 Task: Look for space in Takikawa, Japan from 3rd June, 2023 to 9th June, 2023 for 2 adults in price range Rs.6000 to Rs.12000. Place can be entire place with 1  bedroom having 1 bed and 1 bathroom. Property type can be house, flat, guest house, hotel. Booking option can be shelf check-in. Required host language is English.
Action: Mouse moved to (492, 117)
Screenshot: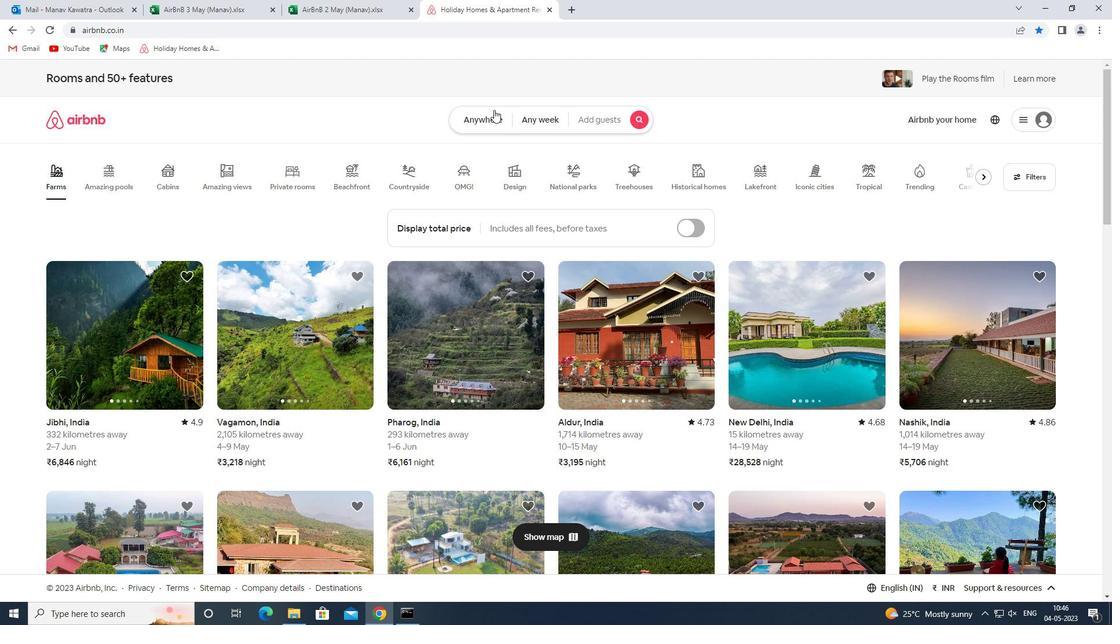 
Action: Mouse pressed left at (492, 117)
Screenshot: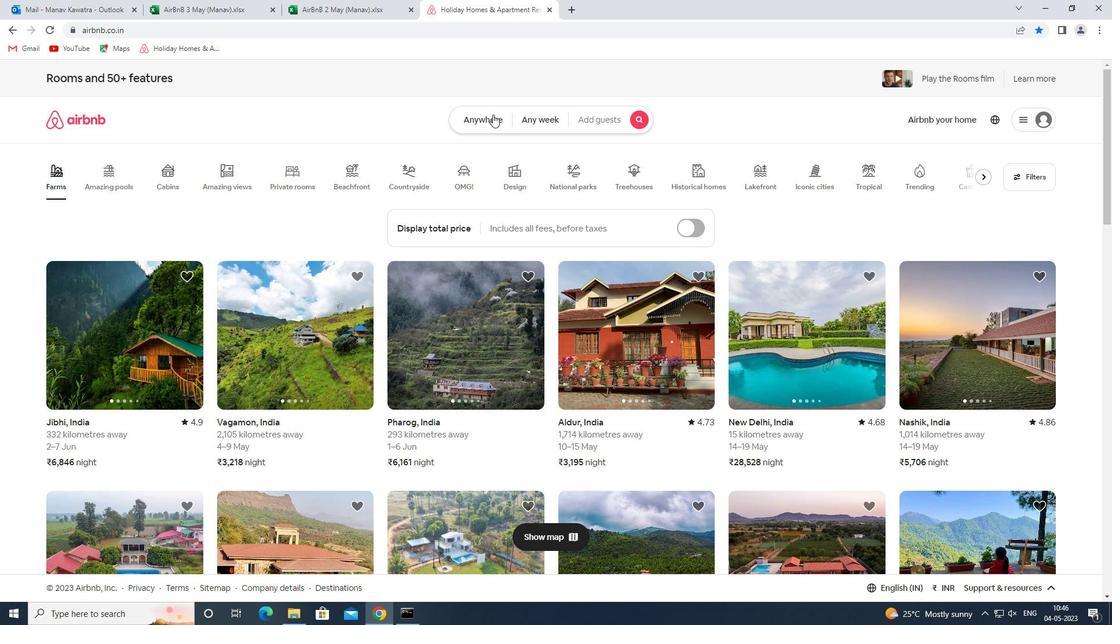 
Action: Mouse moved to (431, 168)
Screenshot: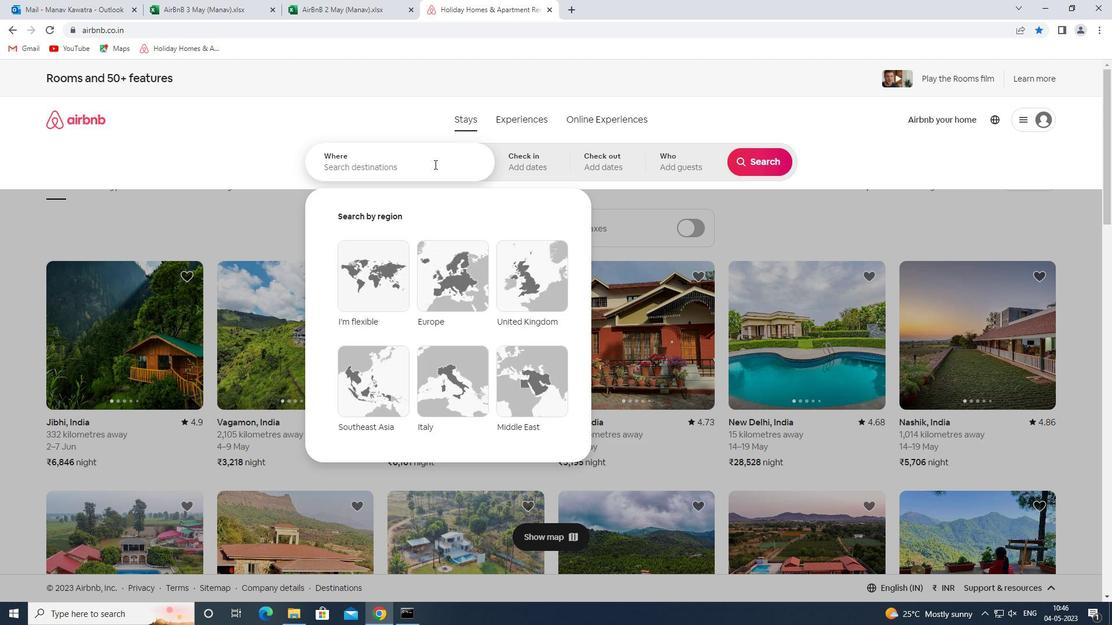 
Action: Mouse pressed left at (431, 168)
Screenshot: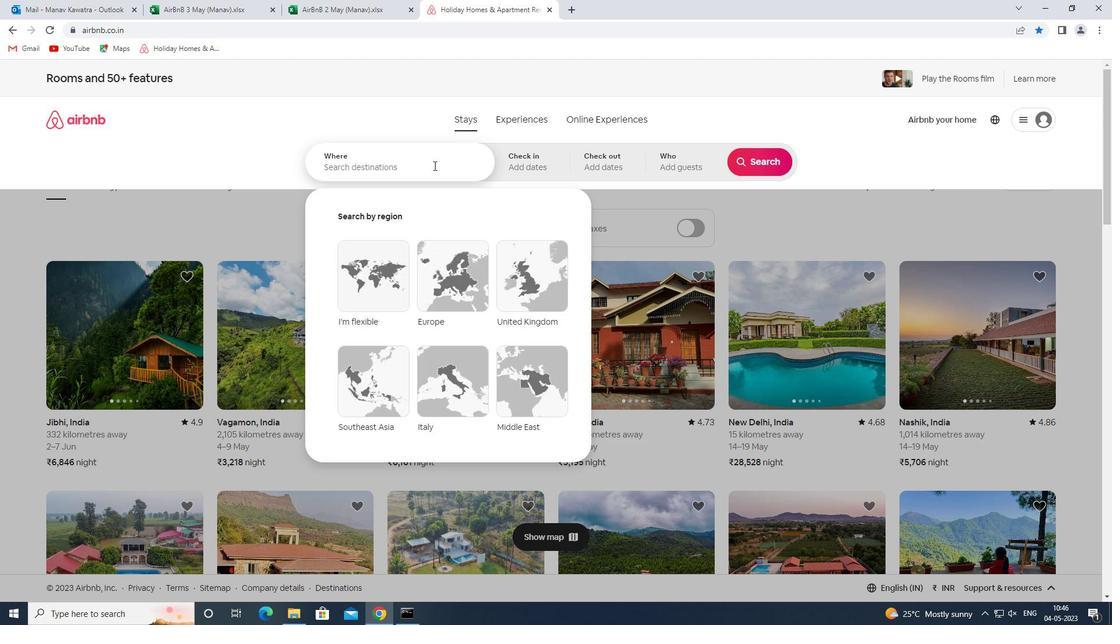 
Action: Key pressed takikawa<Key.space>japan<Key.space><Key.enter>
Screenshot: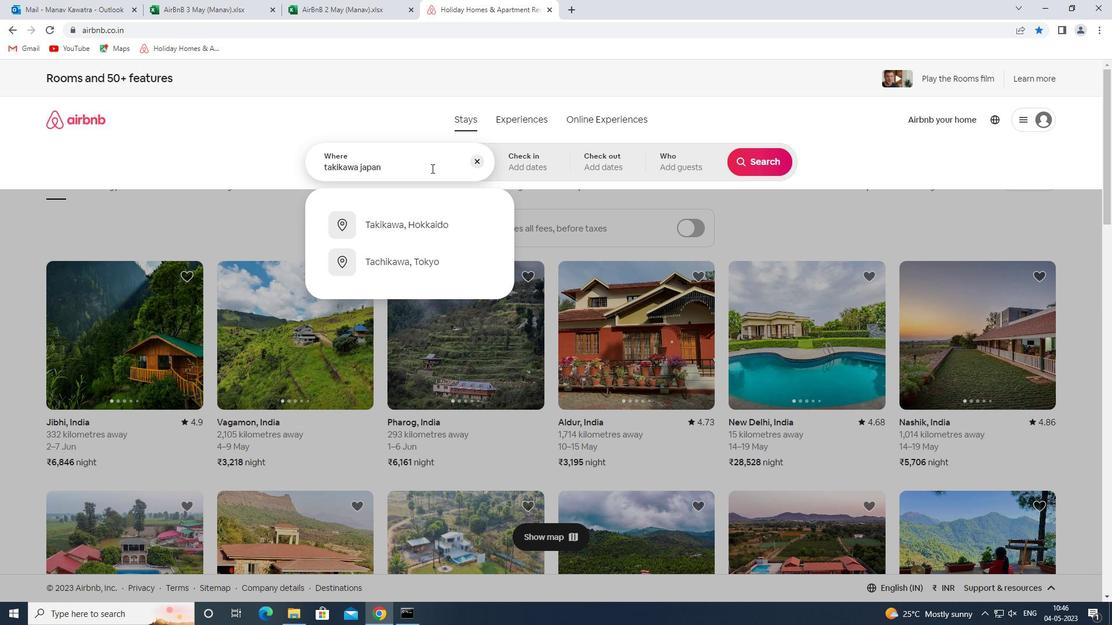 
Action: Mouse moved to (740, 302)
Screenshot: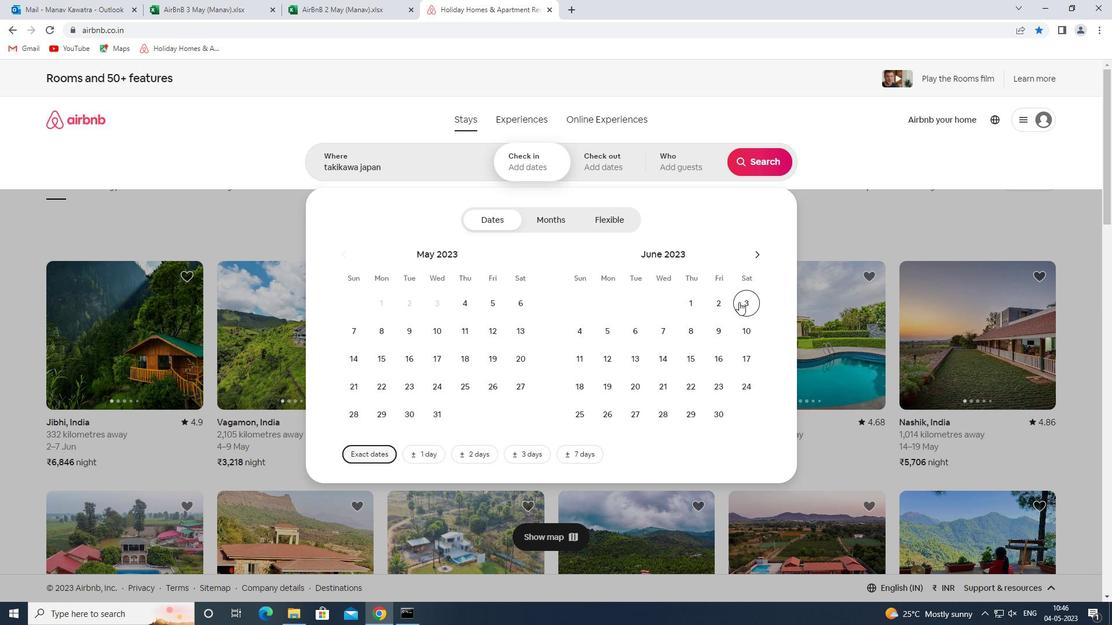 
Action: Mouse pressed left at (740, 302)
Screenshot: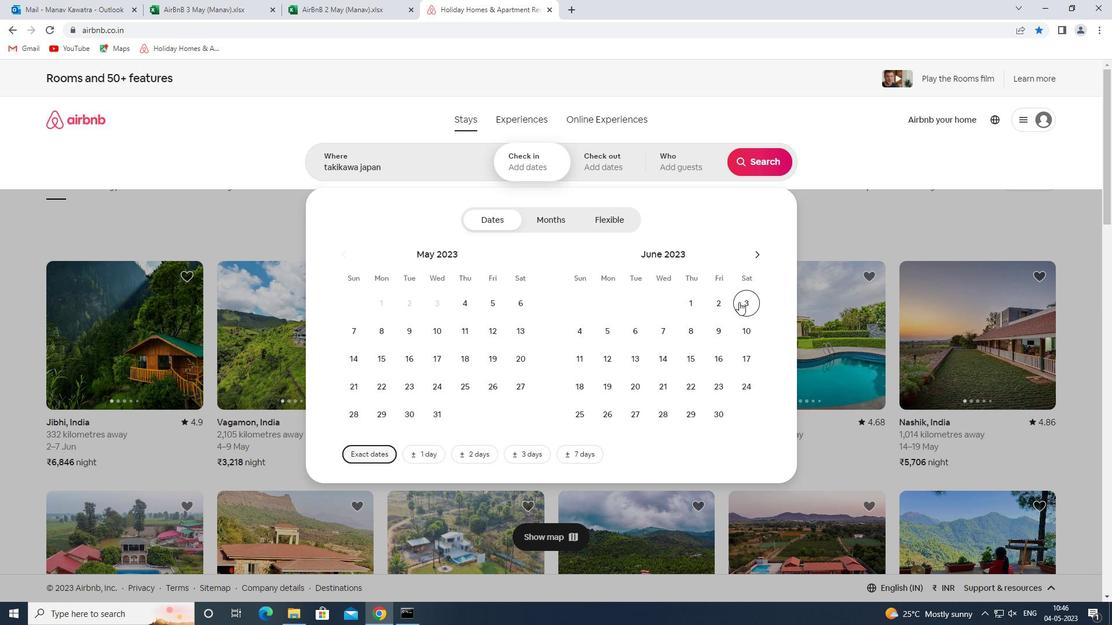
Action: Mouse moved to (722, 329)
Screenshot: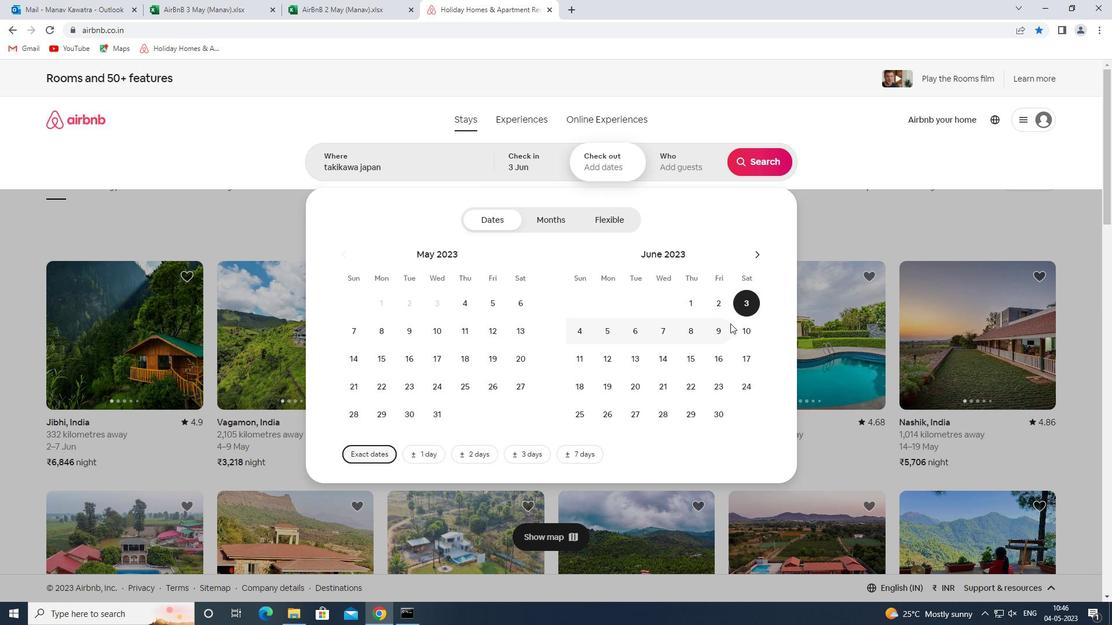 
Action: Mouse pressed left at (722, 329)
Screenshot: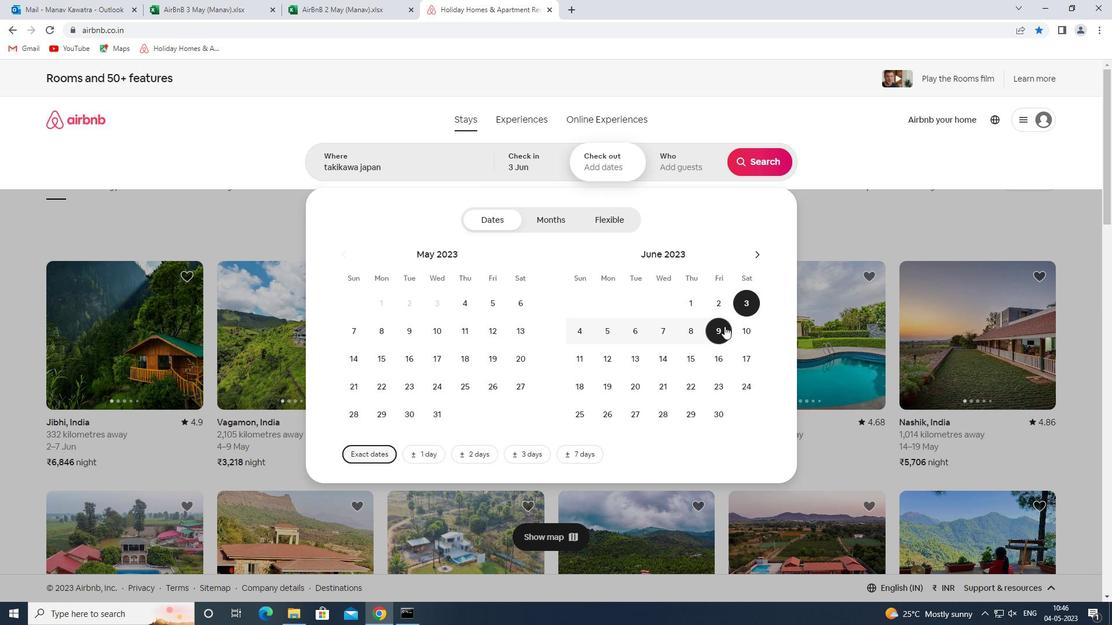 
Action: Mouse moved to (674, 173)
Screenshot: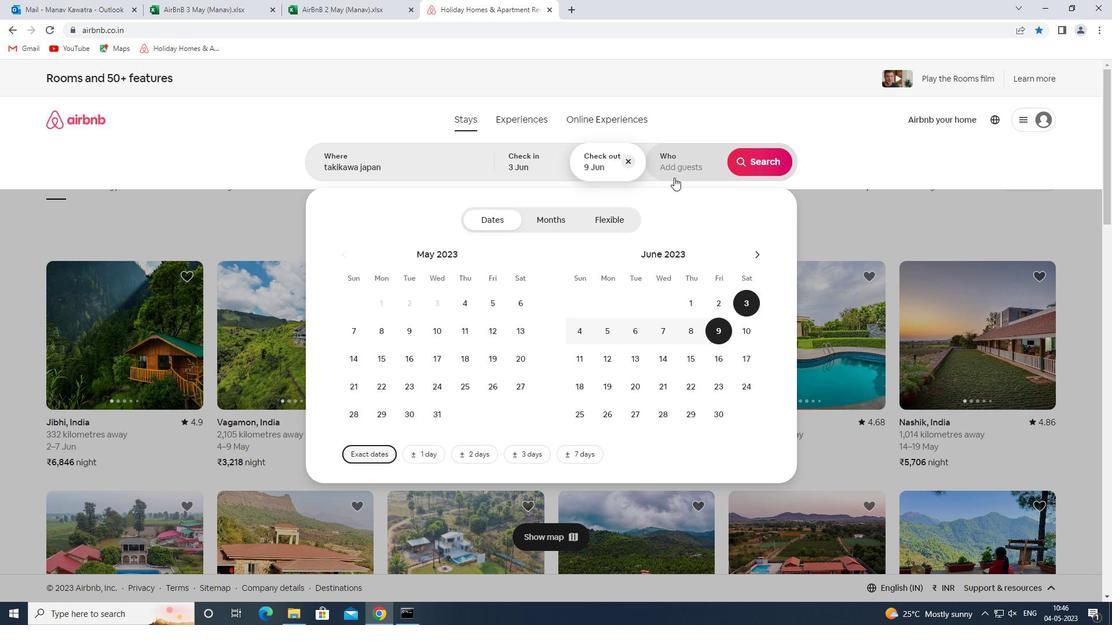 
Action: Mouse pressed left at (674, 173)
Screenshot: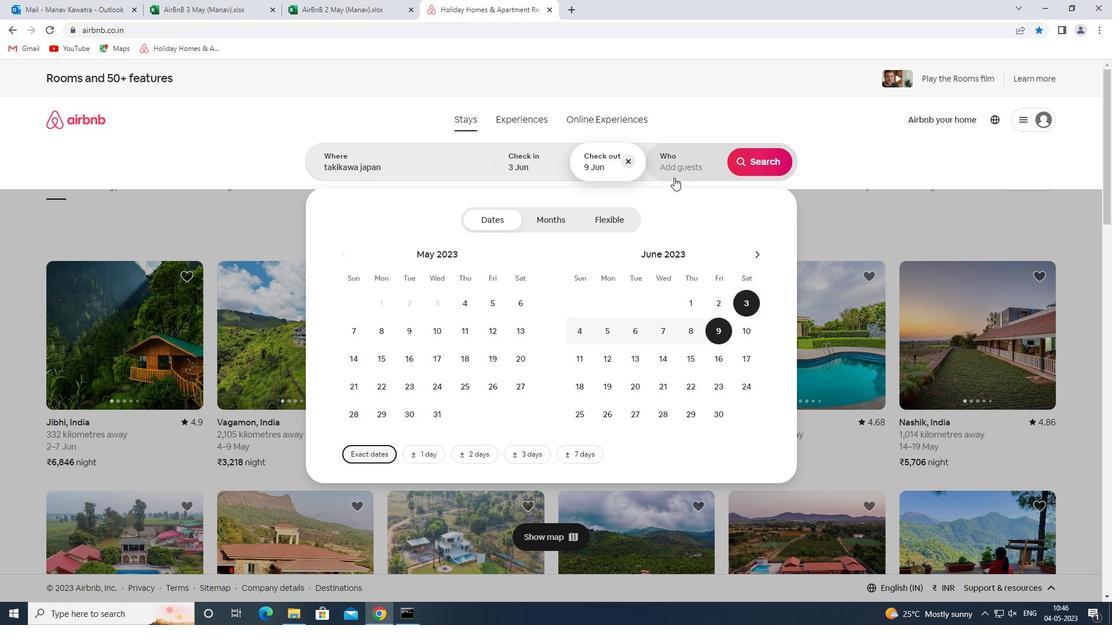 
Action: Mouse moved to (757, 230)
Screenshot: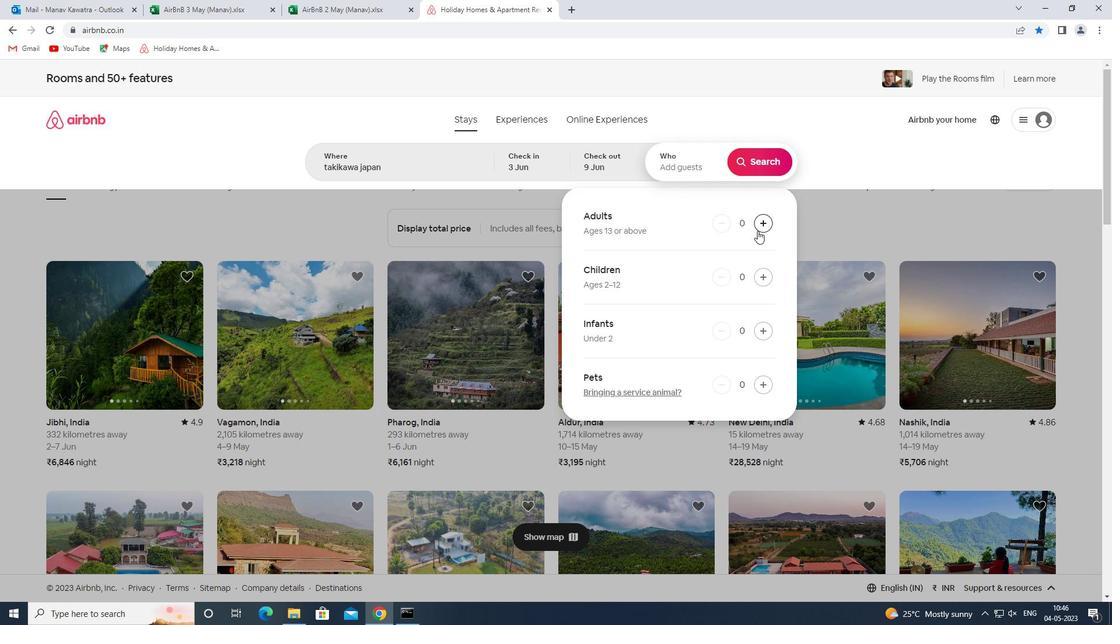 
Action: Mouse pressed left at (757, 230)
Screenshot: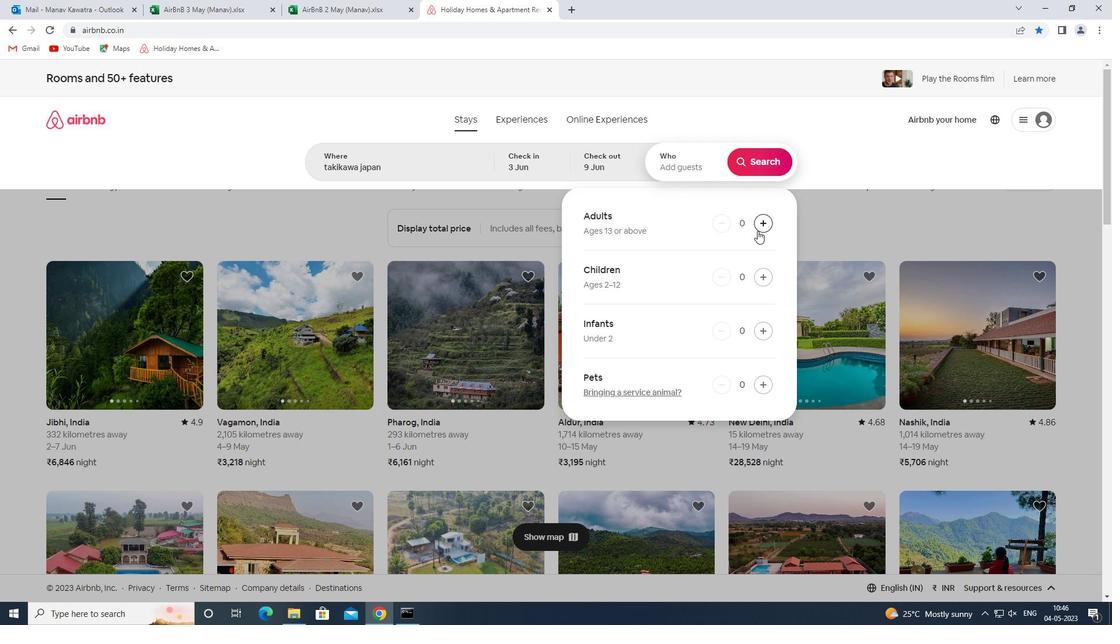 
Action: Mouse moved to (757, 229)
Screenshot: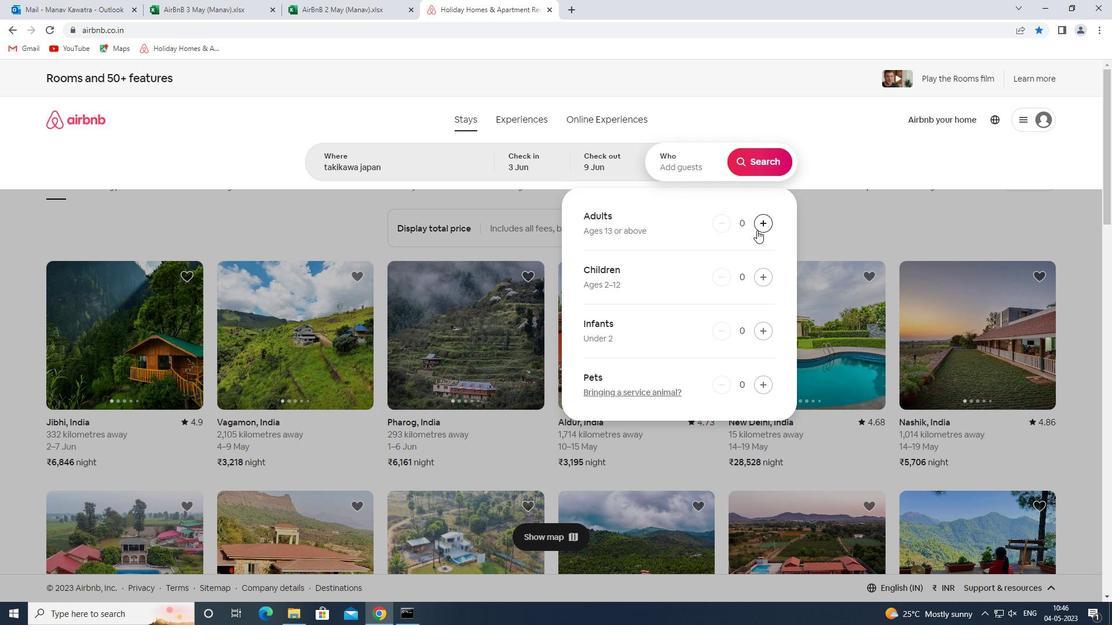 
Action: Mouse pressed left at (757, 229)
Screenshot: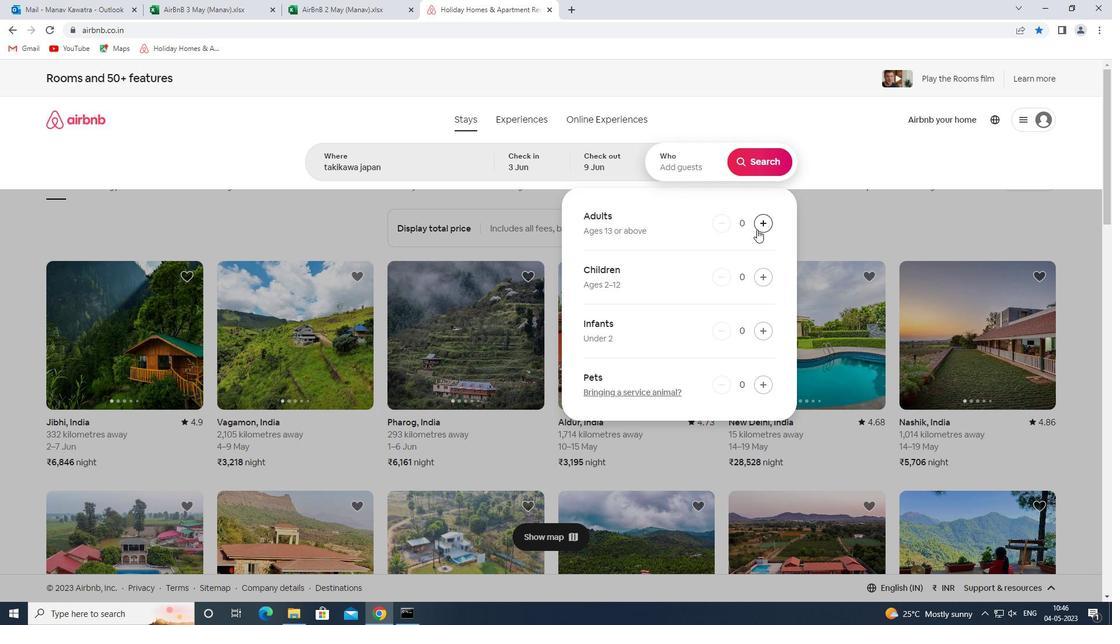 
Action: Mouse moved to (753, 160)
Screenshot: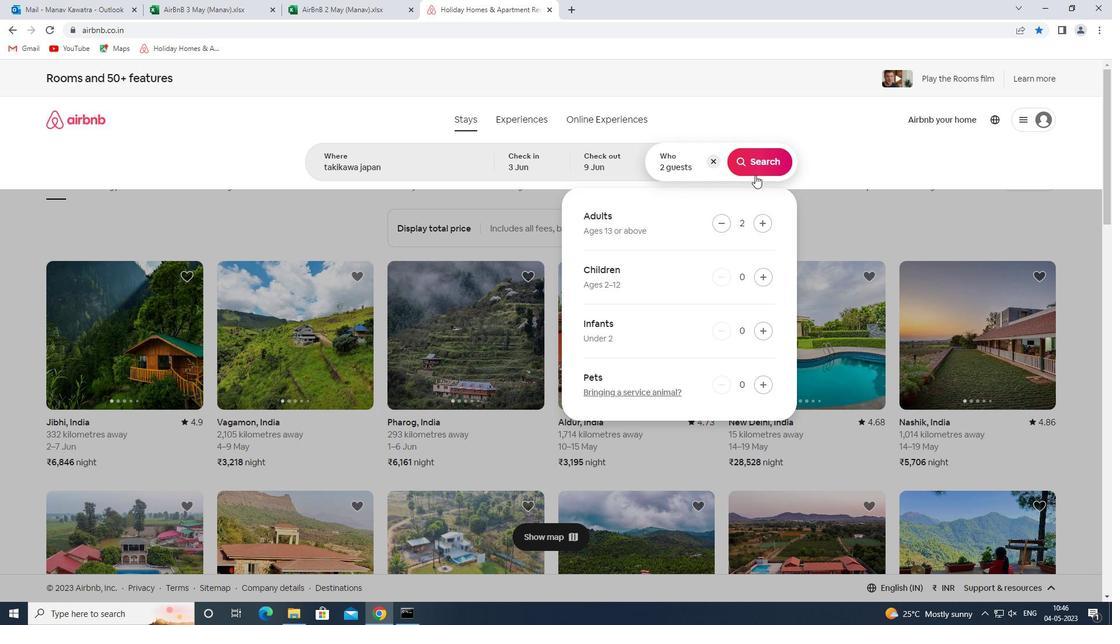 
Action: Mouse pressed left at (753, 160)
Screenshot: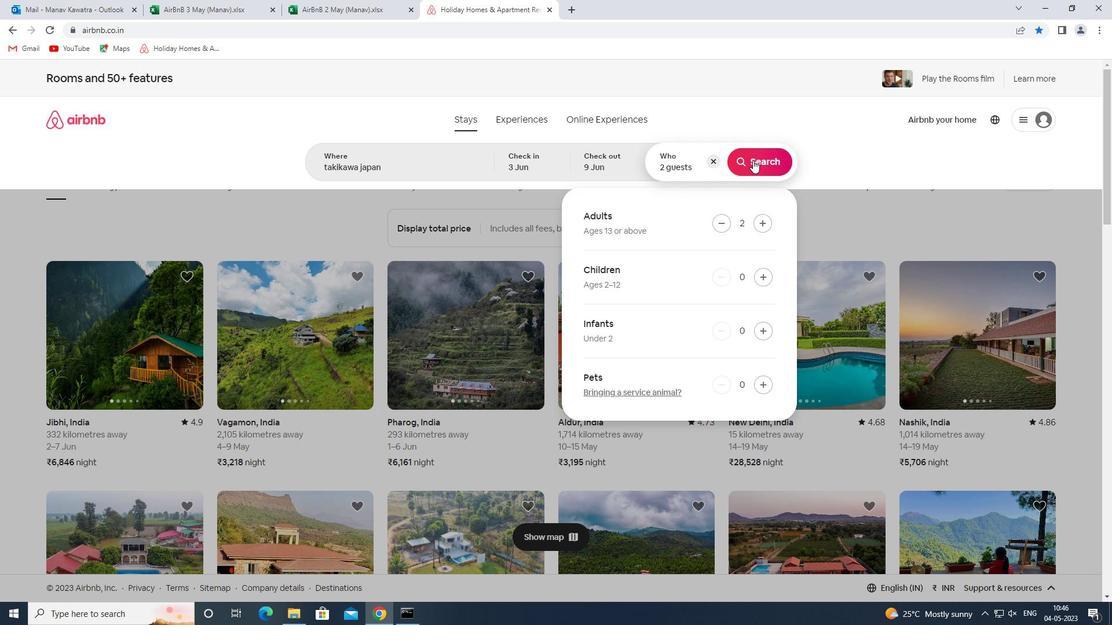 
Action: Mouse moved to (1054, 126)
Screenshot: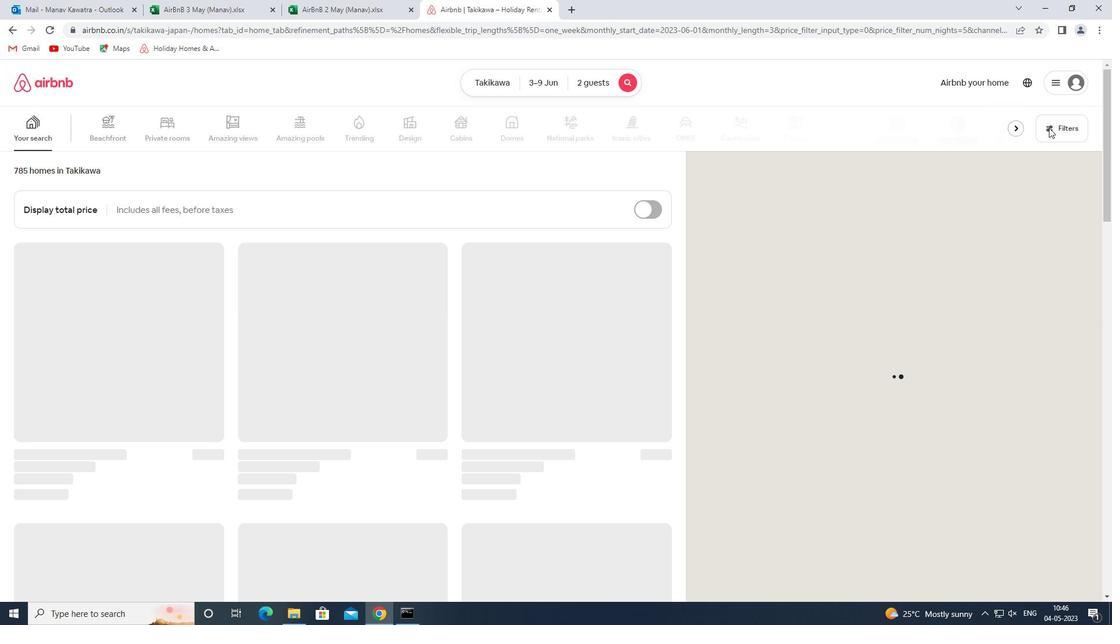 
Action: Mouse pressed left at (1054, 126)
Screenshot: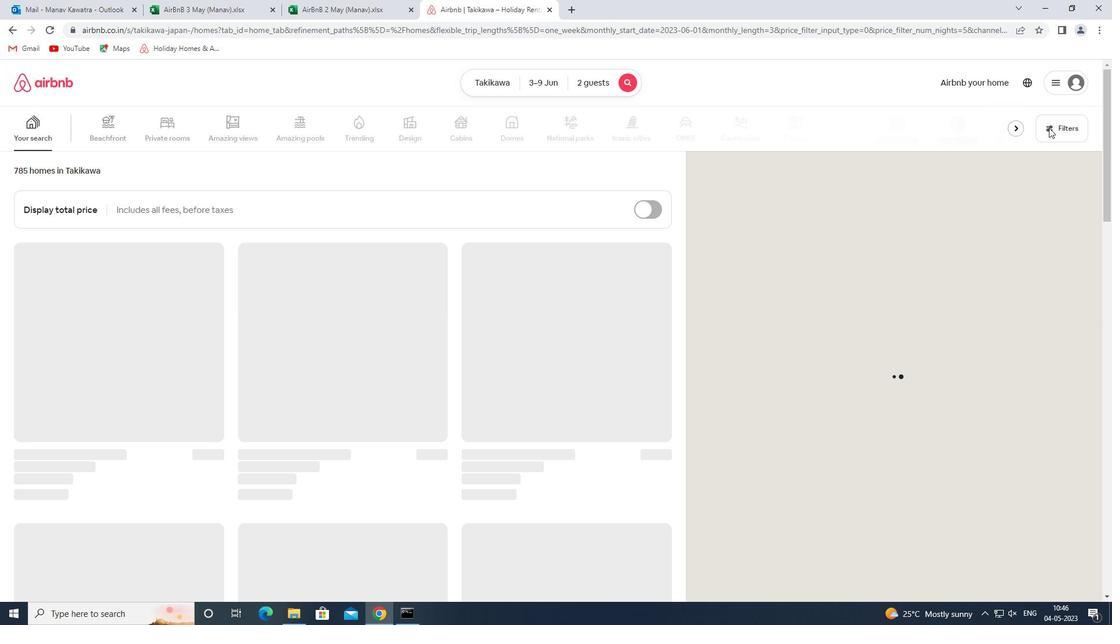 
Action: Mouse moved to (429, 277)
Screenshot: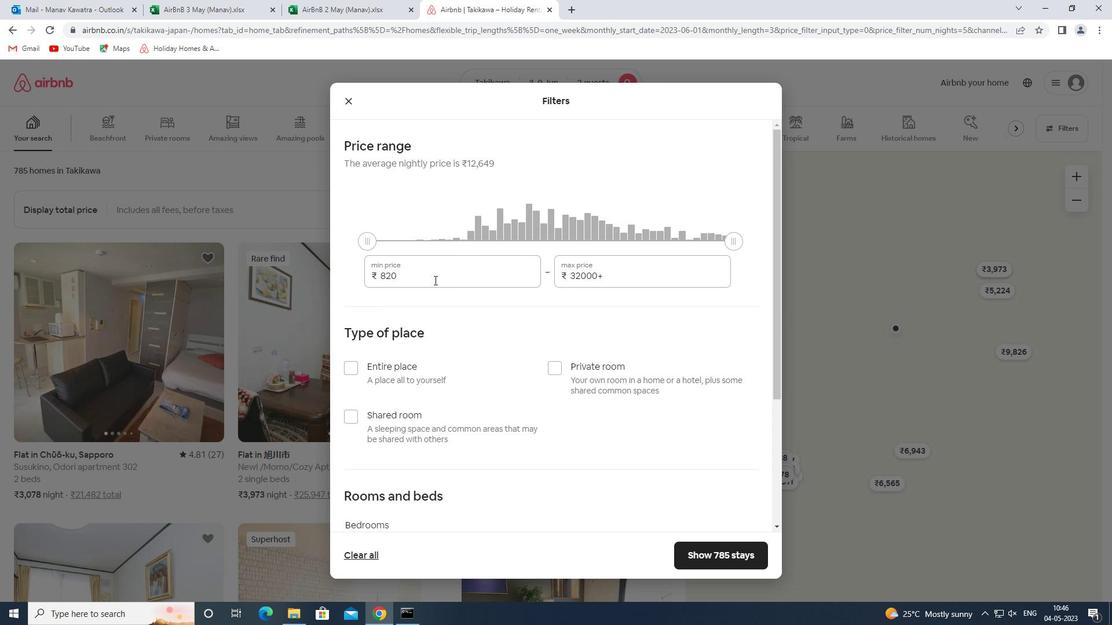 
Action: Mouse pressed left at (429, 277)
Screenshot: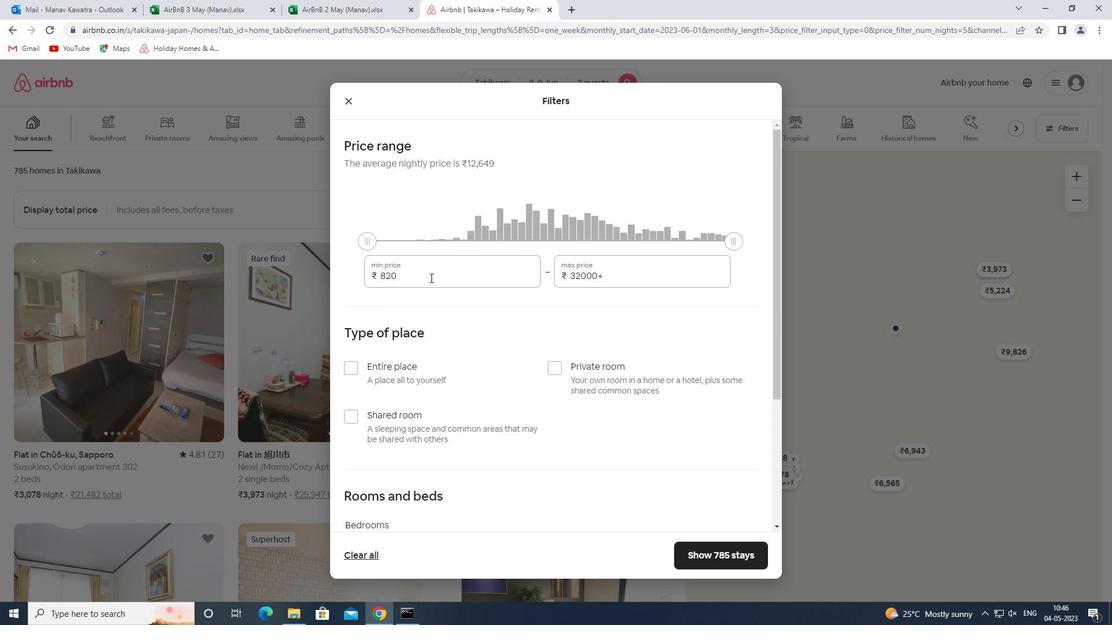 
Action: Mouse pressed left at (429, 277)
Screenshot: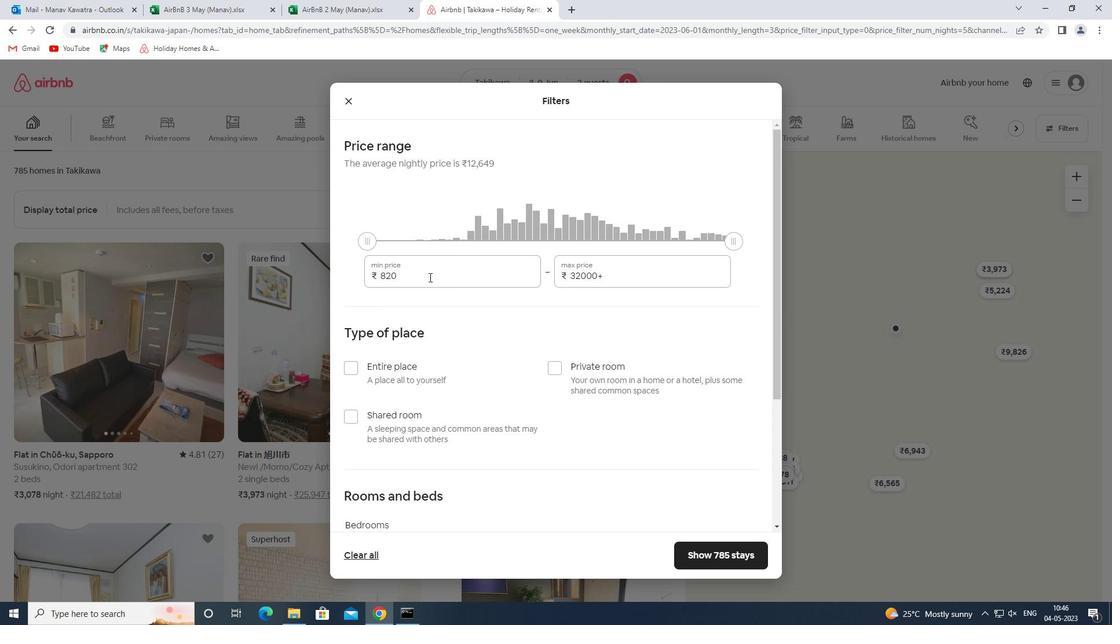 
Action: Key pressed 6000<Key.tab>12000
Screenshot: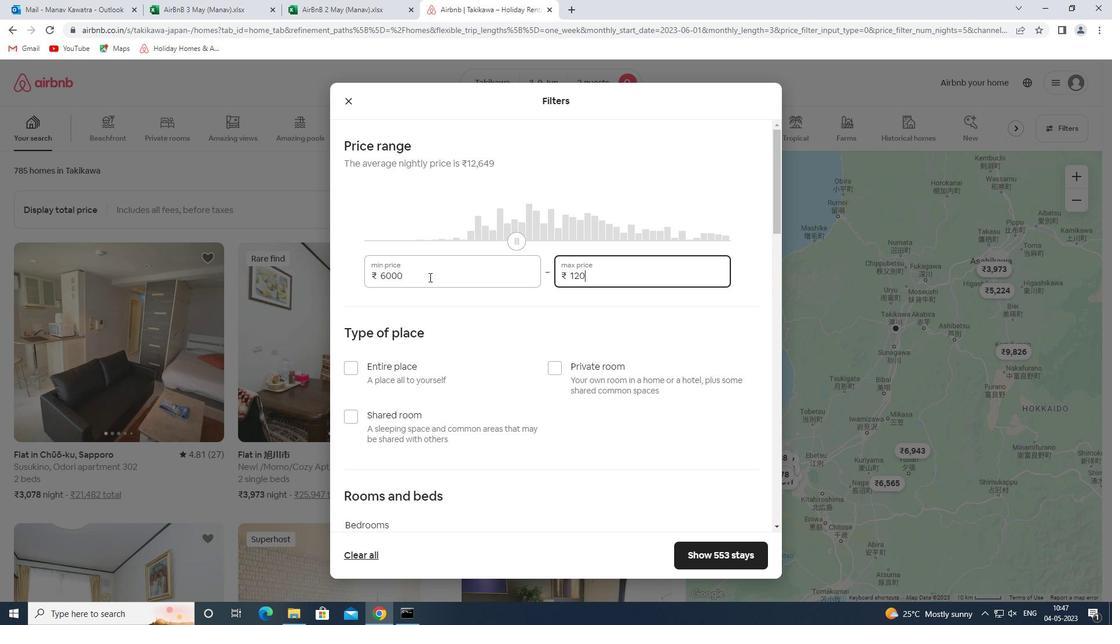 
Action: Mouse moved to (401, 362)
Screenshot: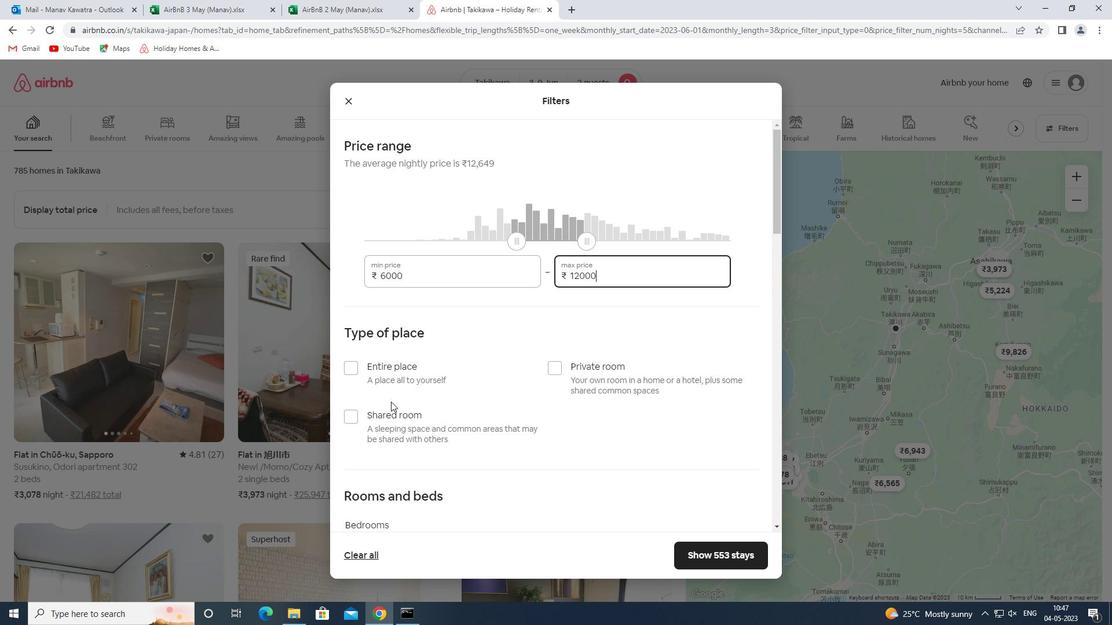 
Action: Mouse pressed left at (401, 362)
Screenshot: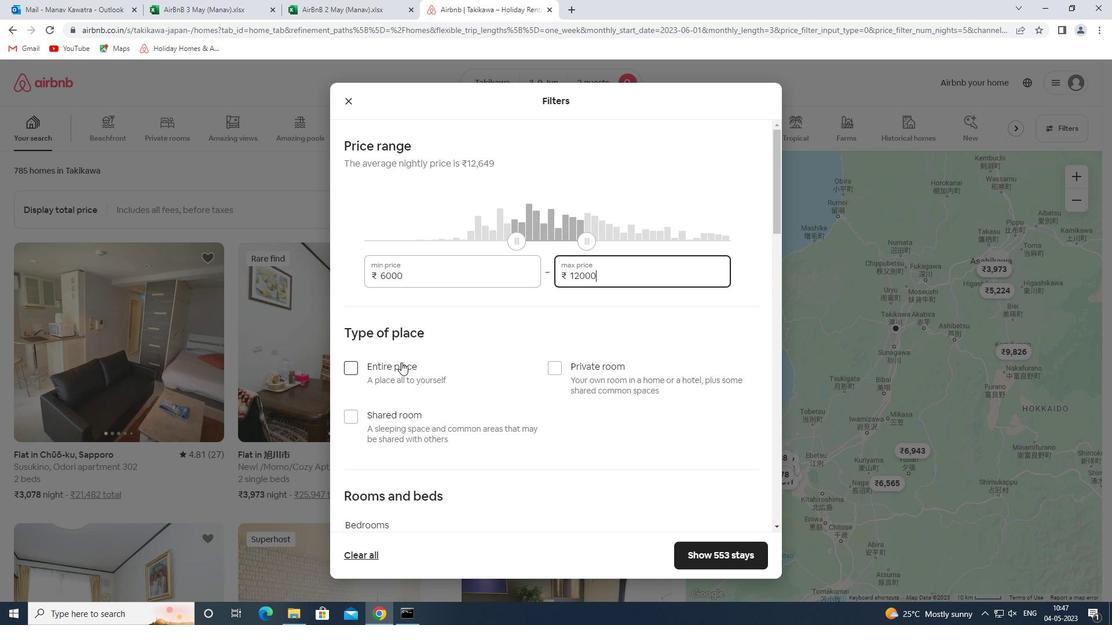 
Action: Mouse moved to (504, 387)
Screenshot: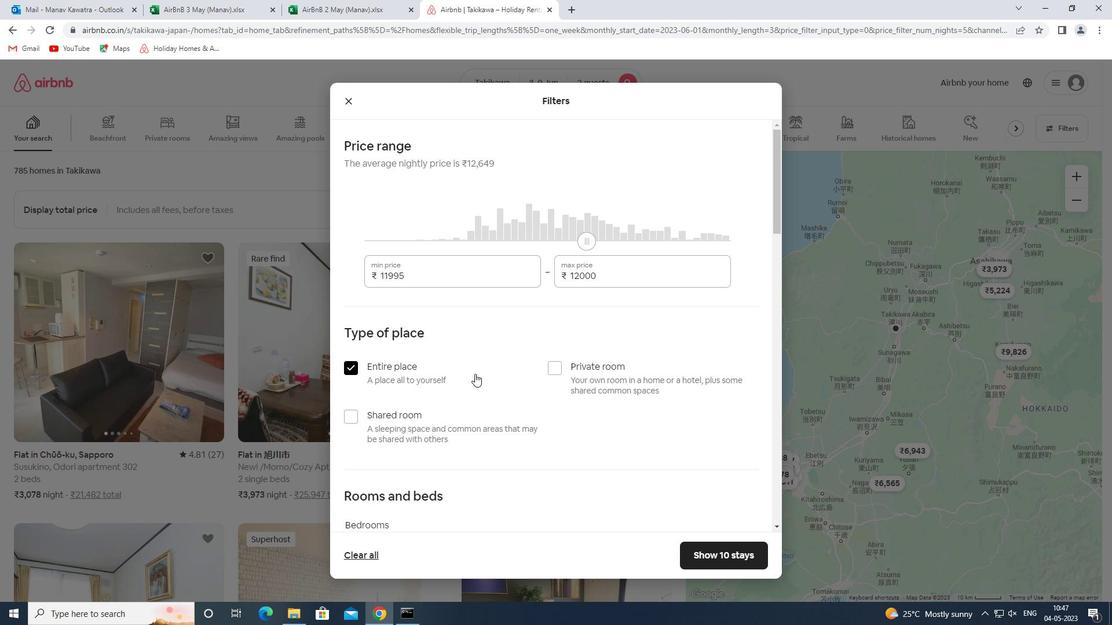 
Action: Mouse scrolled (504, 387) with delta (0, 0)
Screenshot: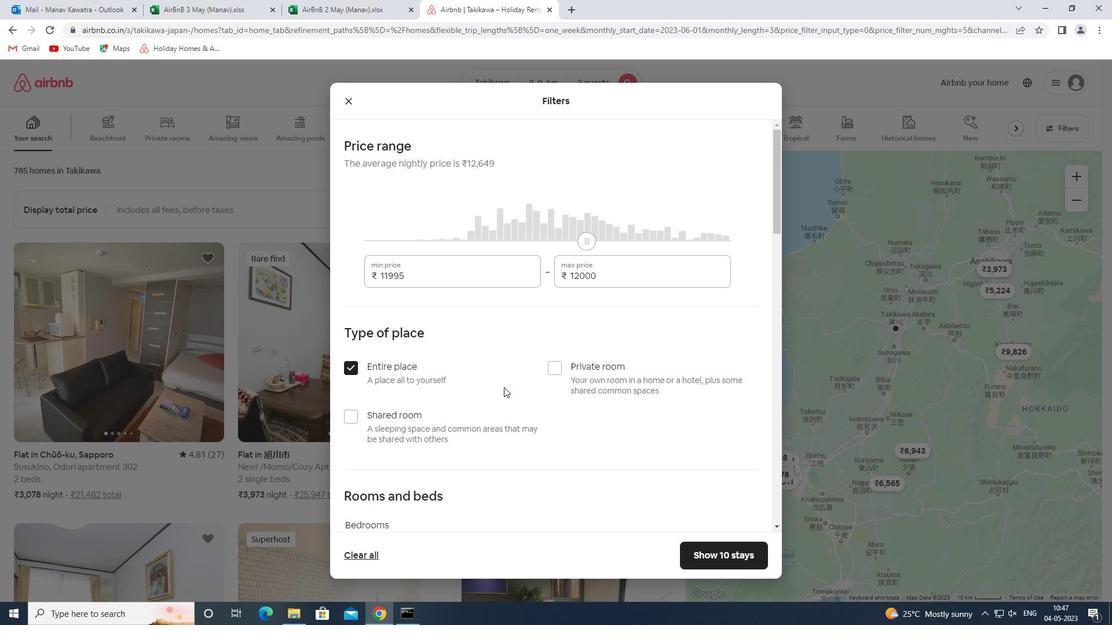 
Action: Mouse scrolled (504, 387) with delta (0, 0)
Screenshot: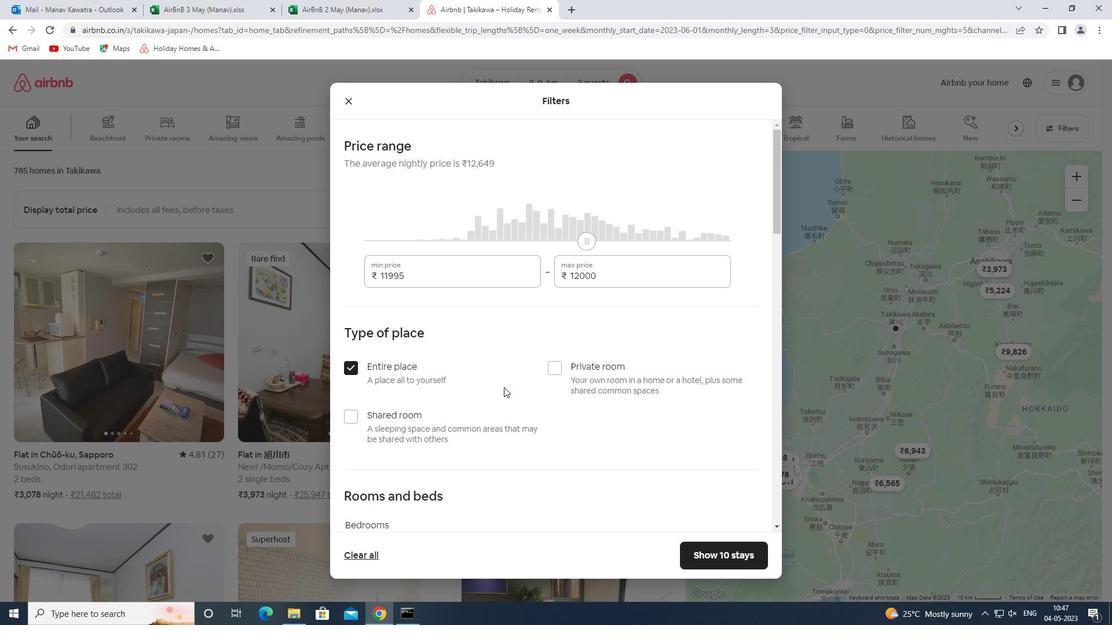 
Action: Mouse moved to (467, 359)
Screenshot: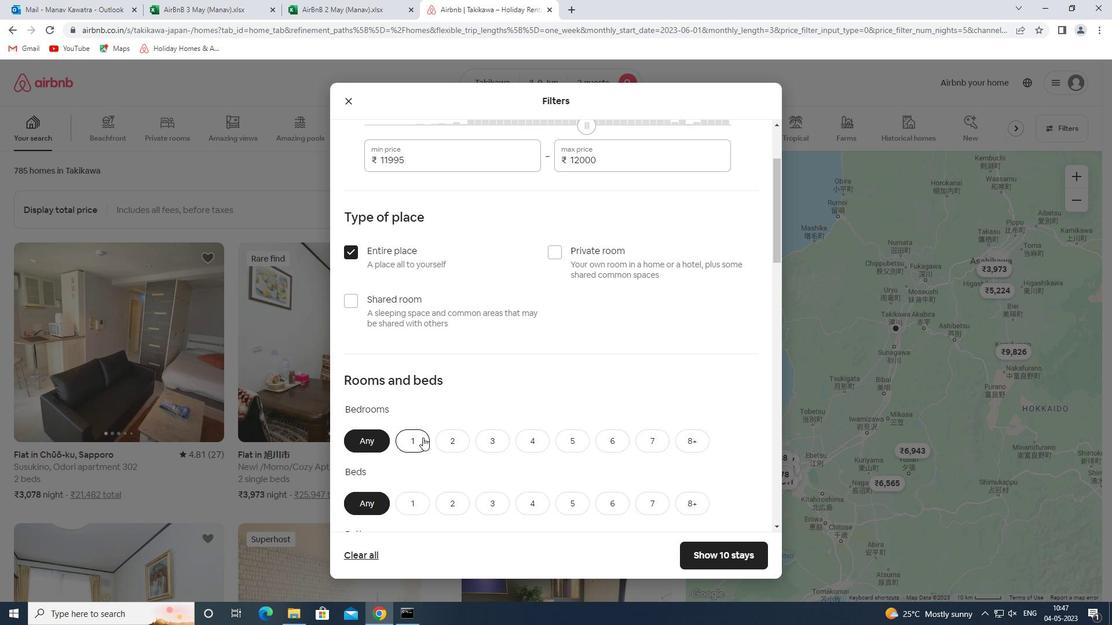 
Action: Mouse scrolled (467, 358) with delta (0, 0)
Screenshot: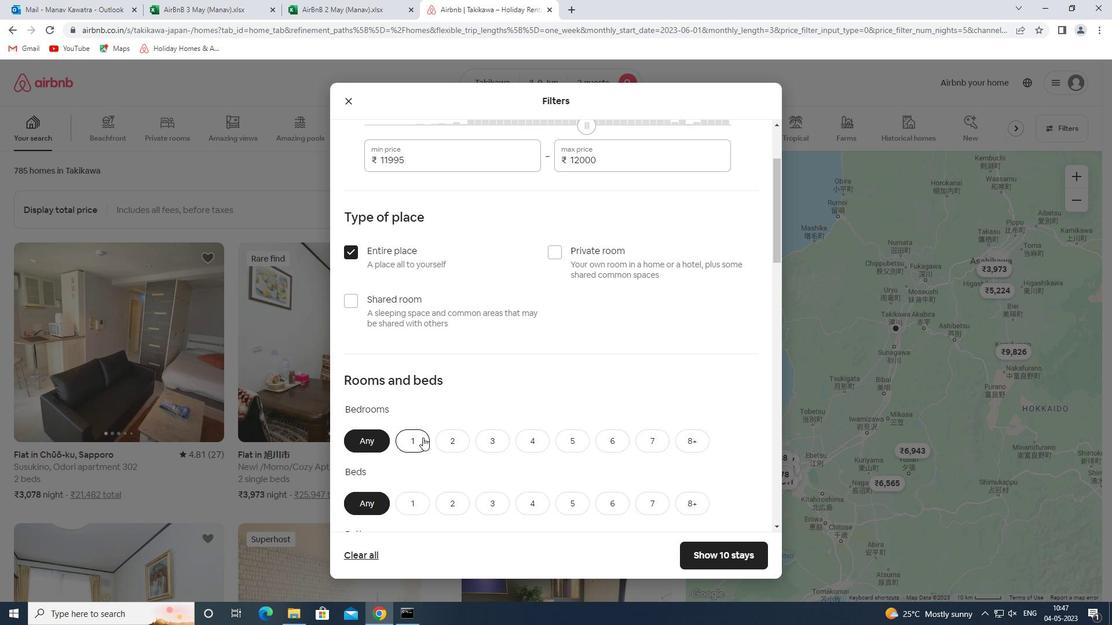 
Action: Mouse moved to (468, 358)
Screenshot: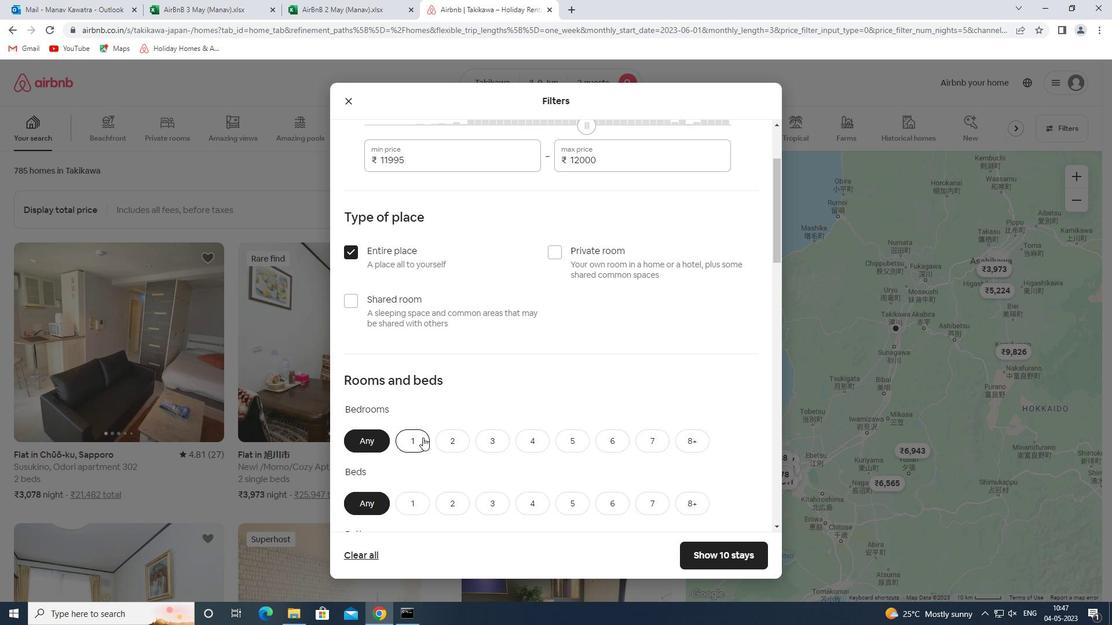 
Action: Mouse scrolled (468, 358) with delta (0, 0)
Screenshot: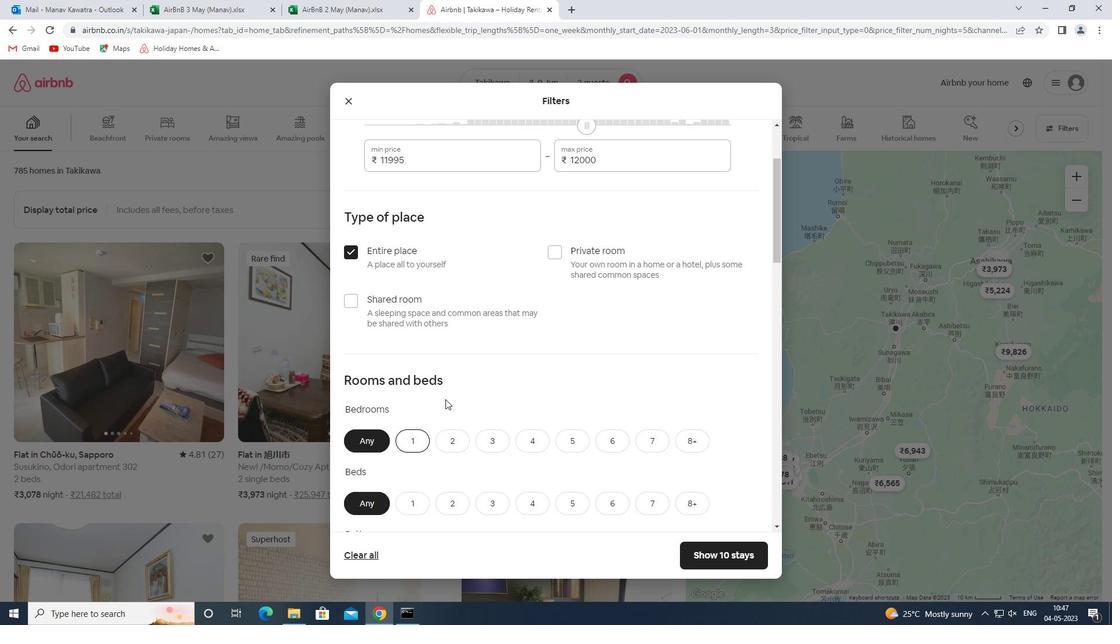 
Action: Mouse moved to (468, 358)
Screenshot: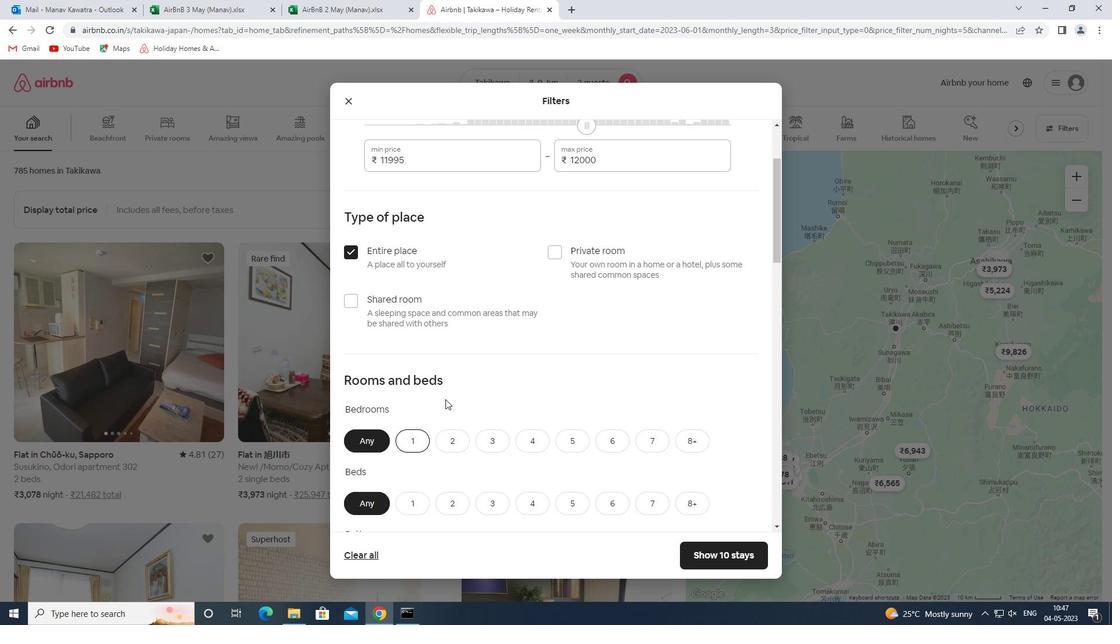 
Action: Mouse scrolled (468, 357) with delta (0, 0)
Screenshot: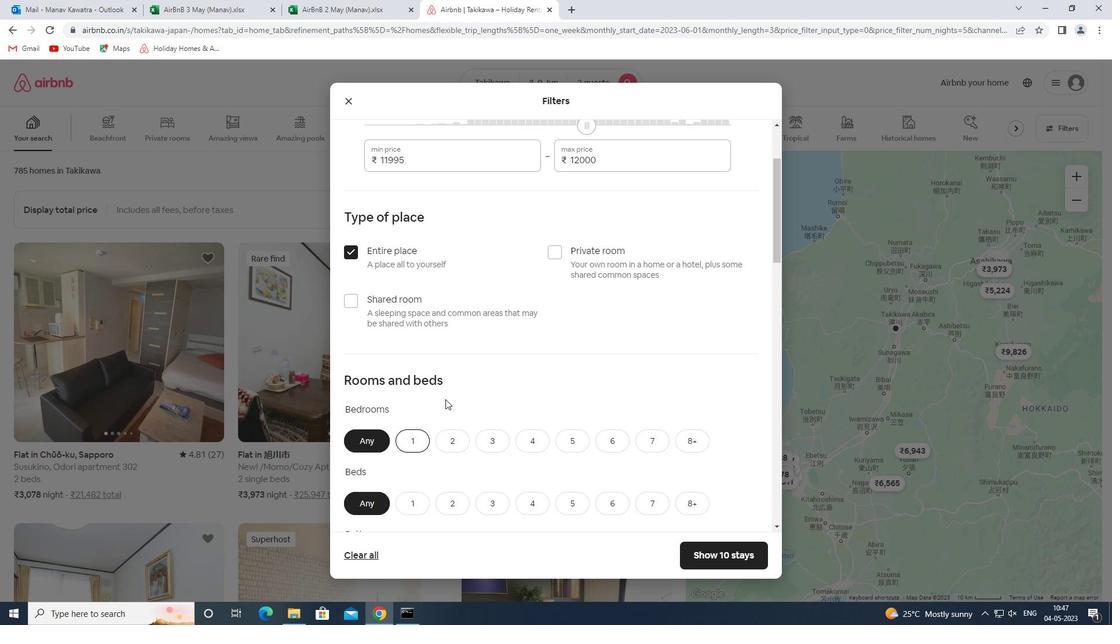 
Action: Mouse moved to (415, 269)
Screenshot: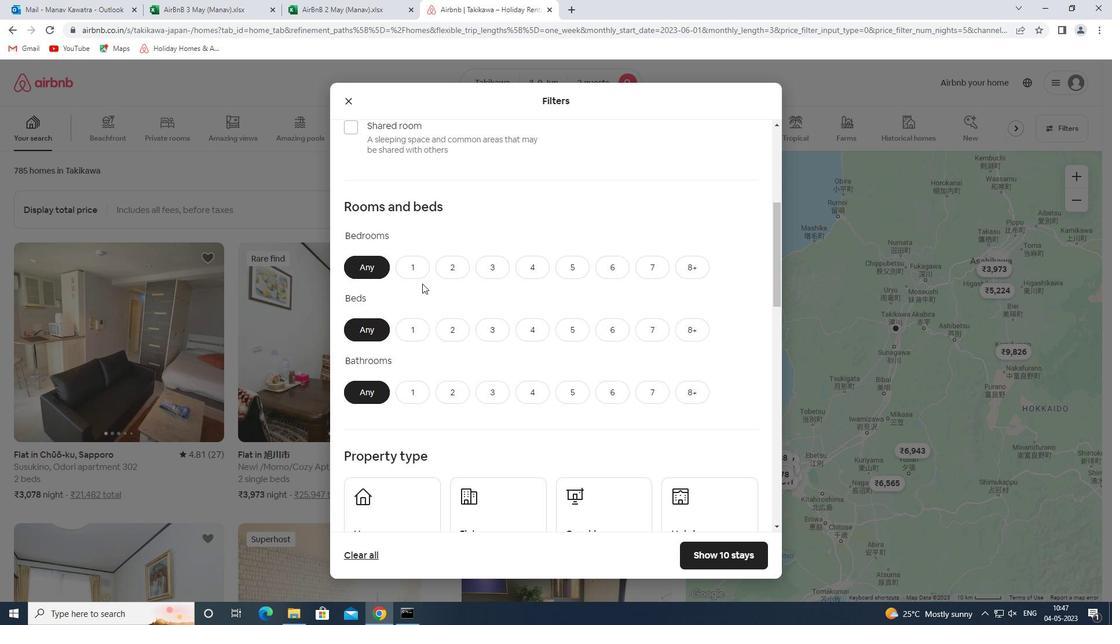 
Action: Mouse pressed left at (415, 269)
Screenshot: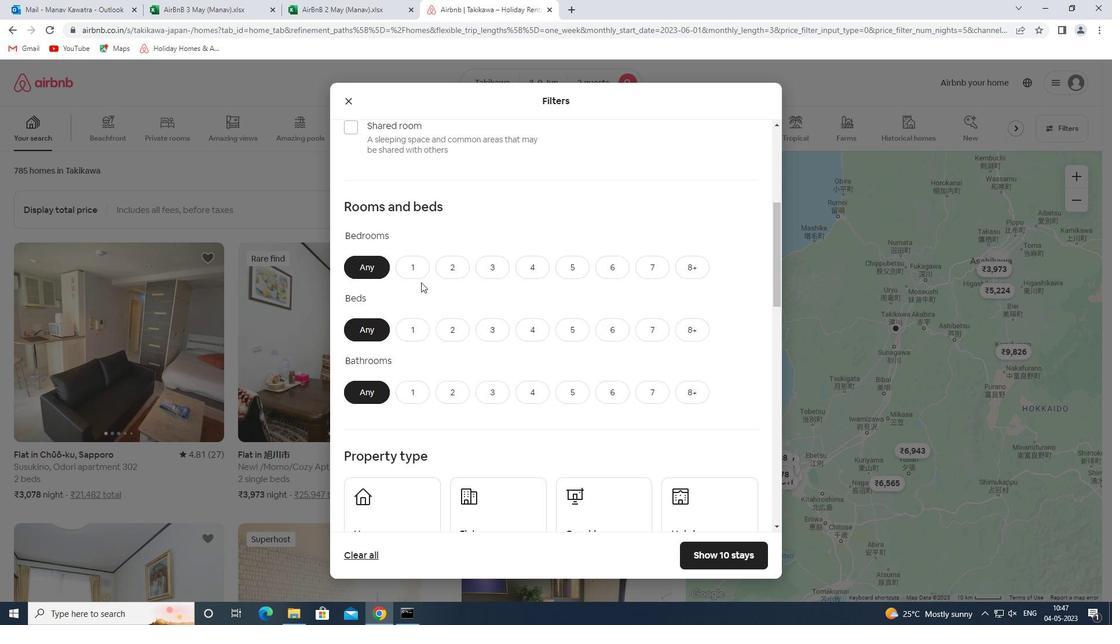
Action: Mouse moved to (416, 330)
Screenshot: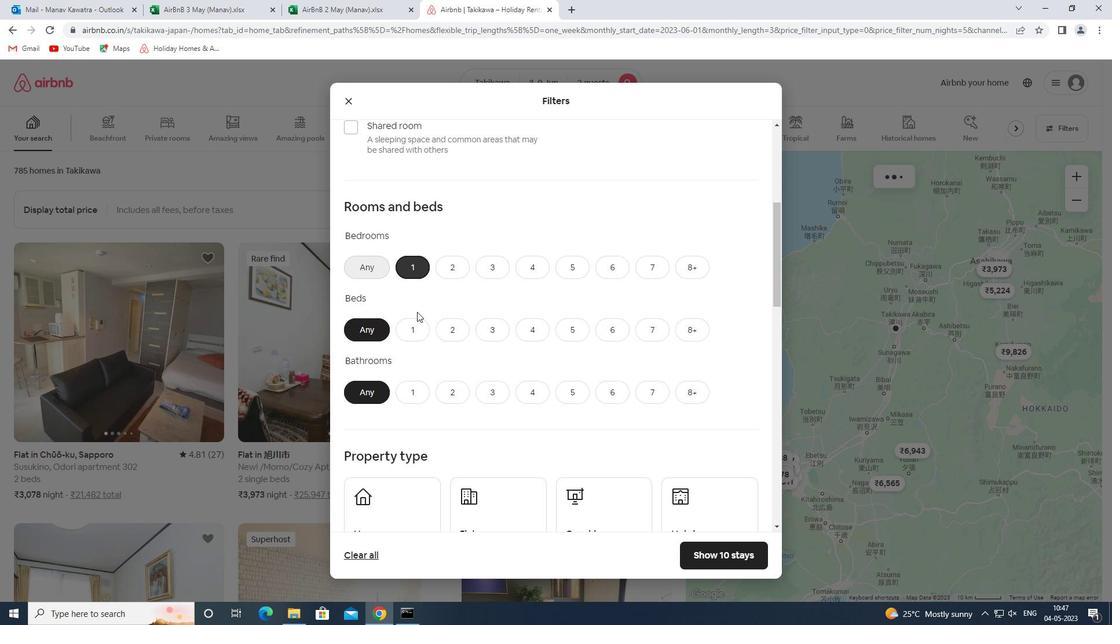 
Action: Mouse pressed left at (416, 330)
Screenshot: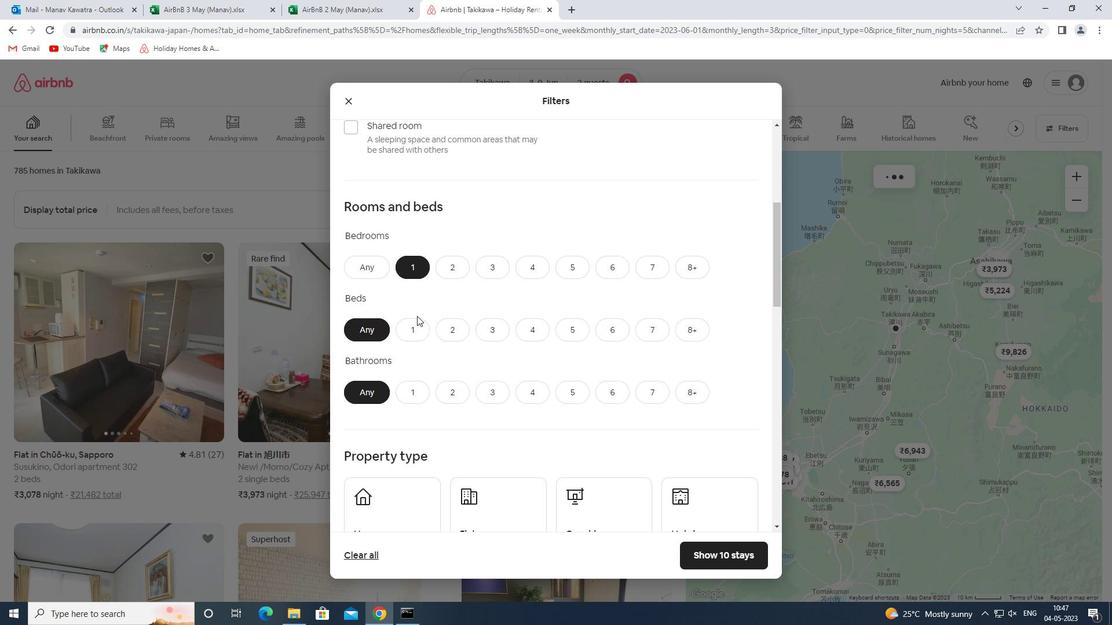 
Action: Mouse moved to (413, 397)
Screenshot: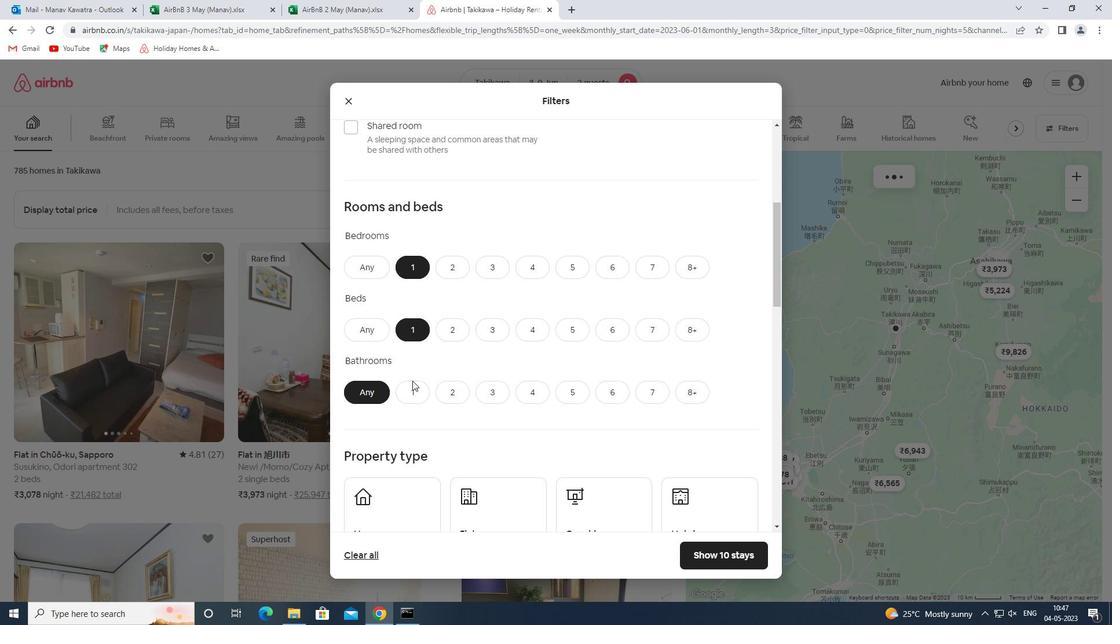 
Action: Mouse pressed left at (413, 397)
Screenshot: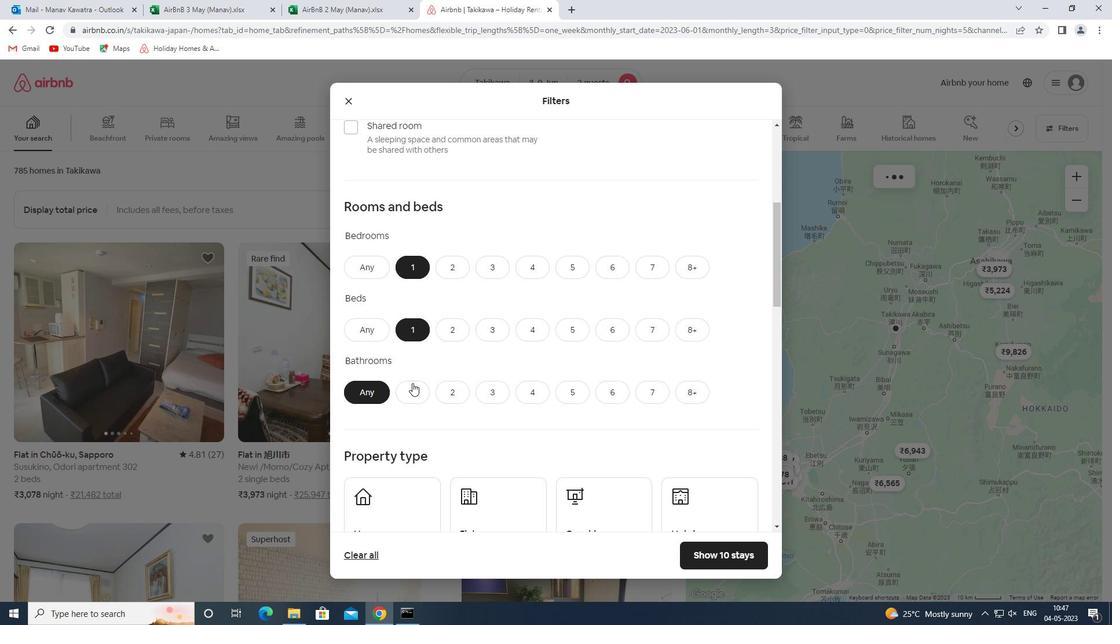 
Action: Mouse moved to (454, 335)
Screenshot: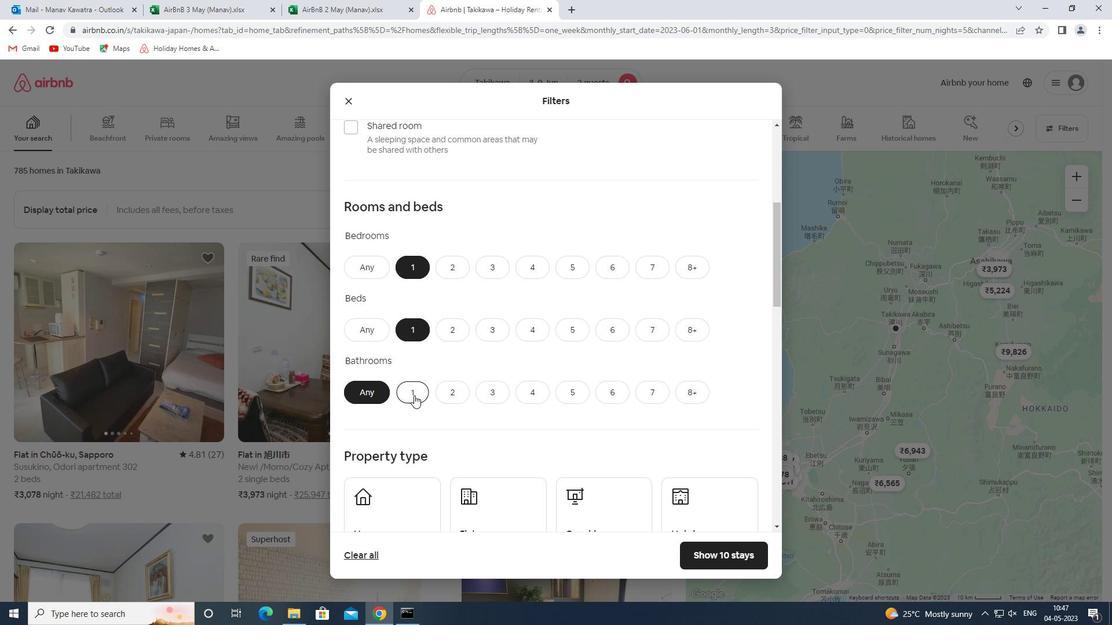 
Action: Mouse scrolled (454, 334) with delta (0, 0)
Screenshot: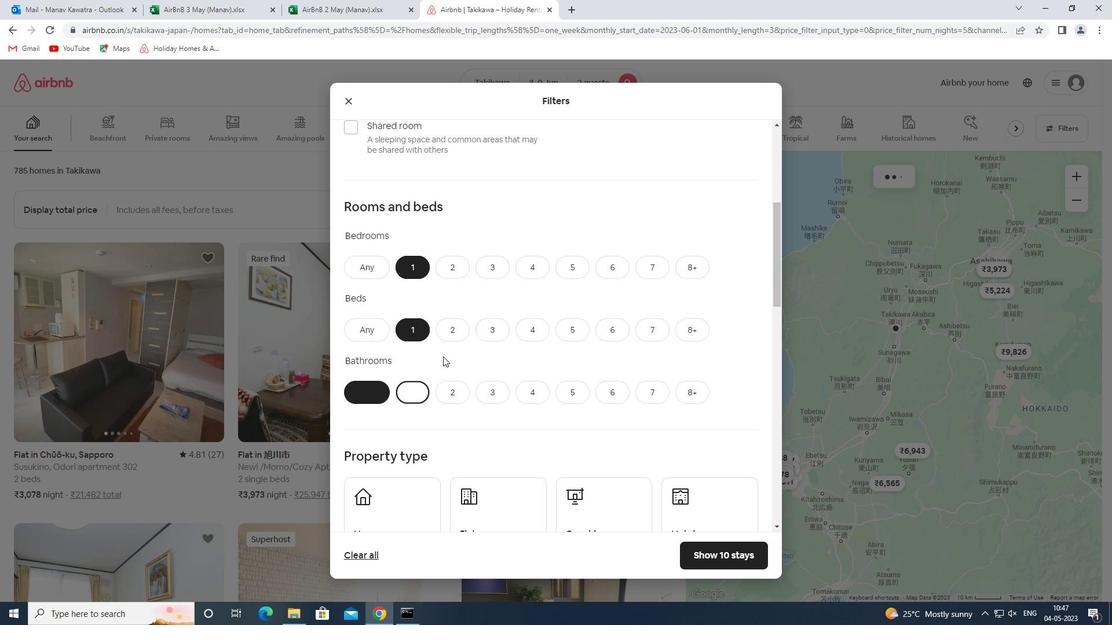 
Action: Mouse scrolled (454, 334) with delta (0, 0)
Screenshot: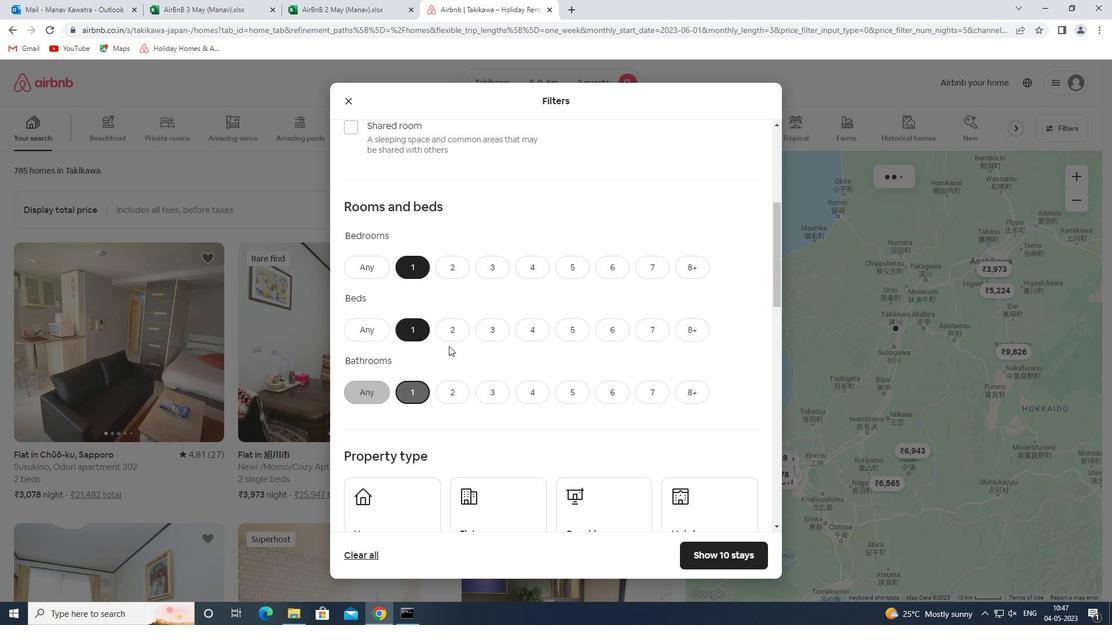 
Action: Mouse scrolled (454, 334) with delta (0, 0)
Screenshot: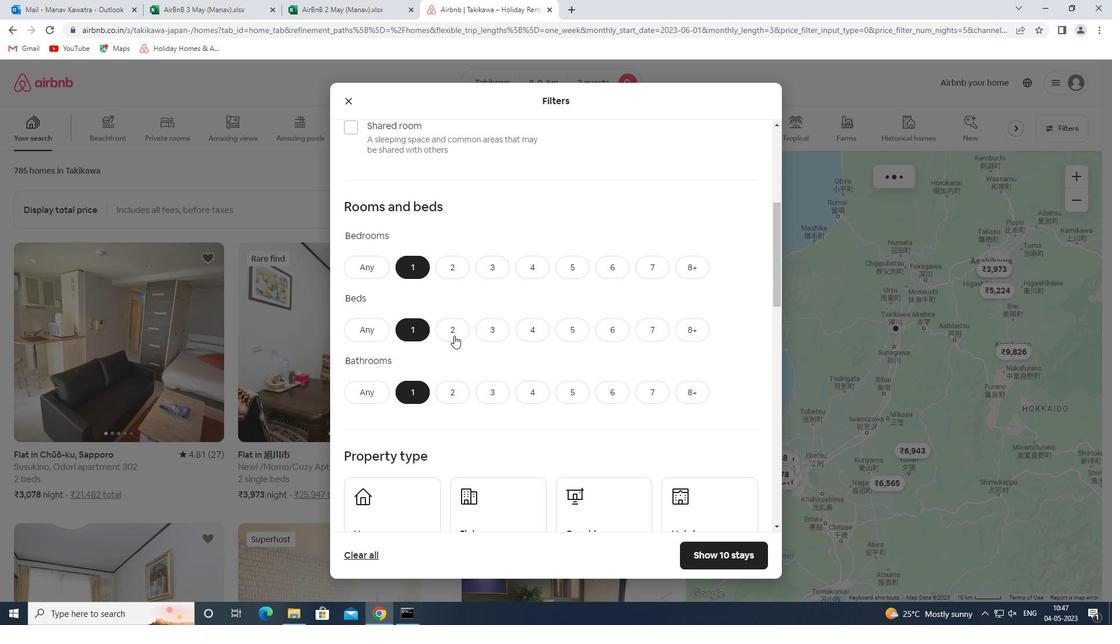 
Action: Mouse scrolled (454, 334) with delta (0, 0)
Screenshot: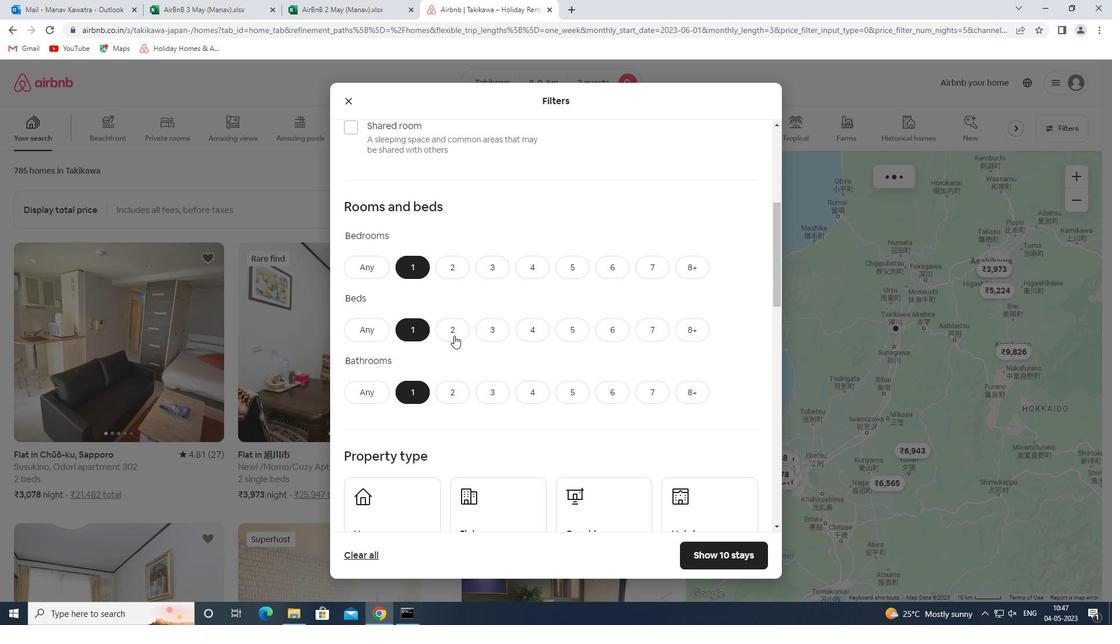
Action: Mouse scrolled (454, 334) with delta (0, 0)
Screenshot: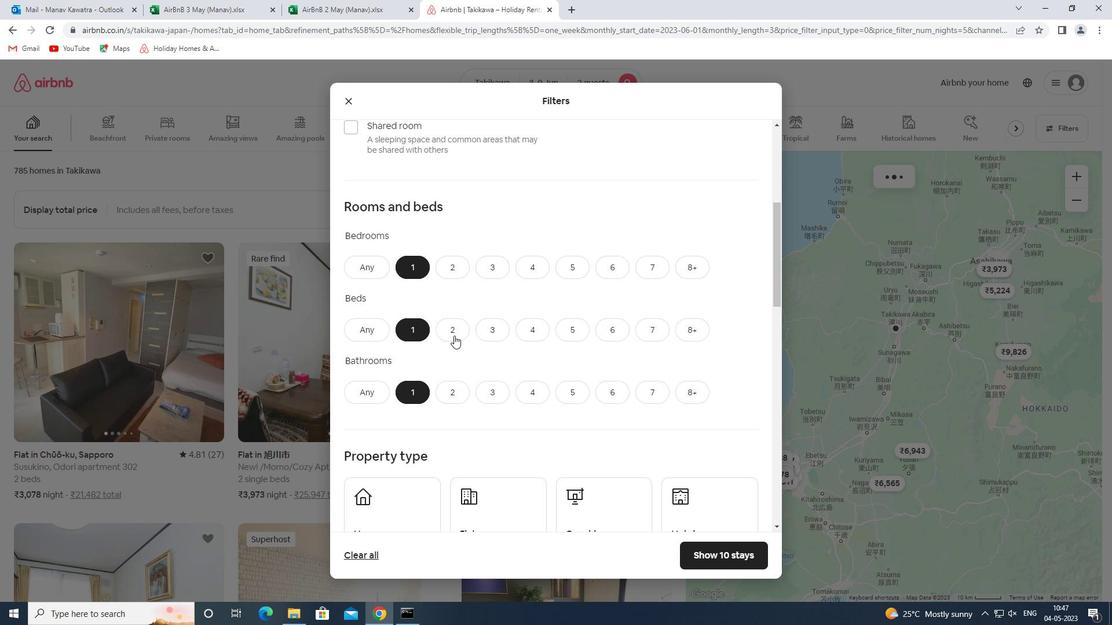 
Action: Mouse moved to (391, 232)
Screenshot: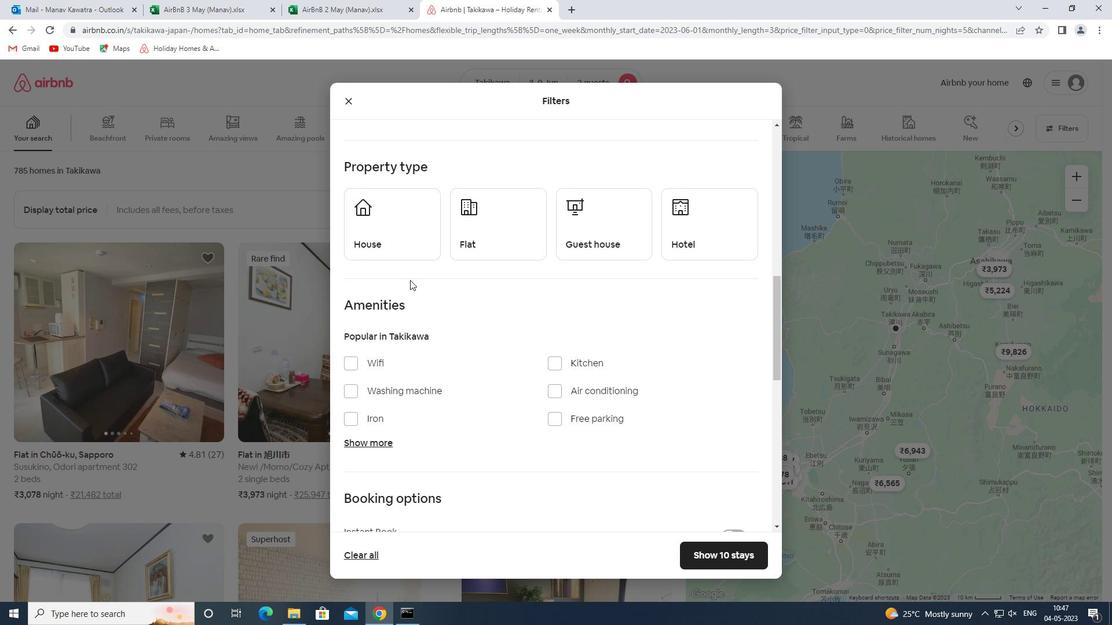 
Action: Mouse pressed left at (391, 232)
Screenshot: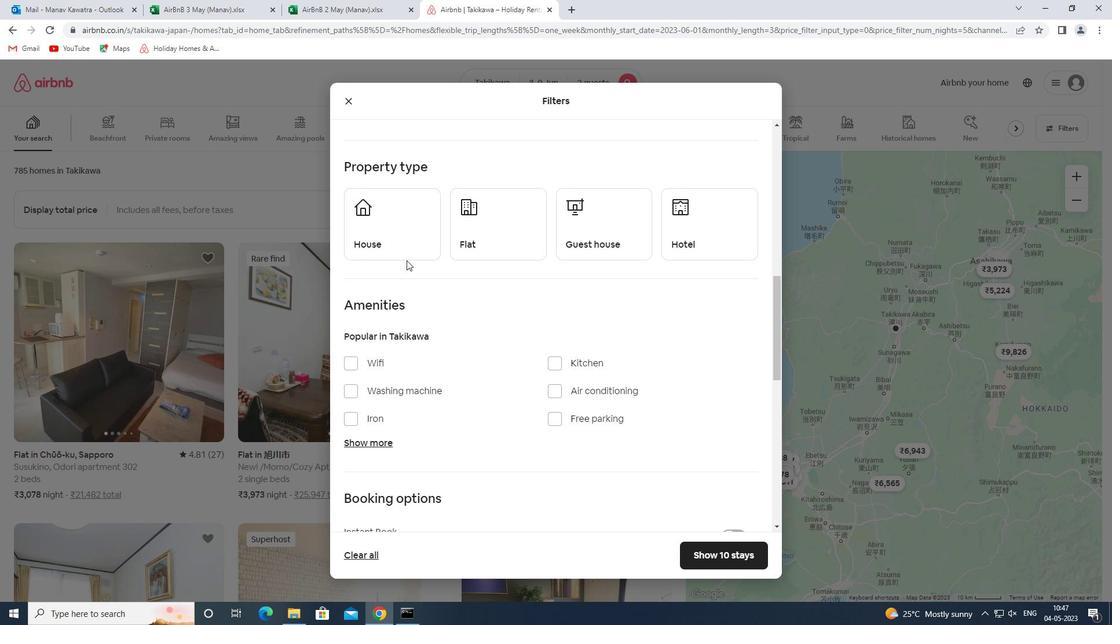 
Action: Mouse moved to (501, 242)
Screenshot: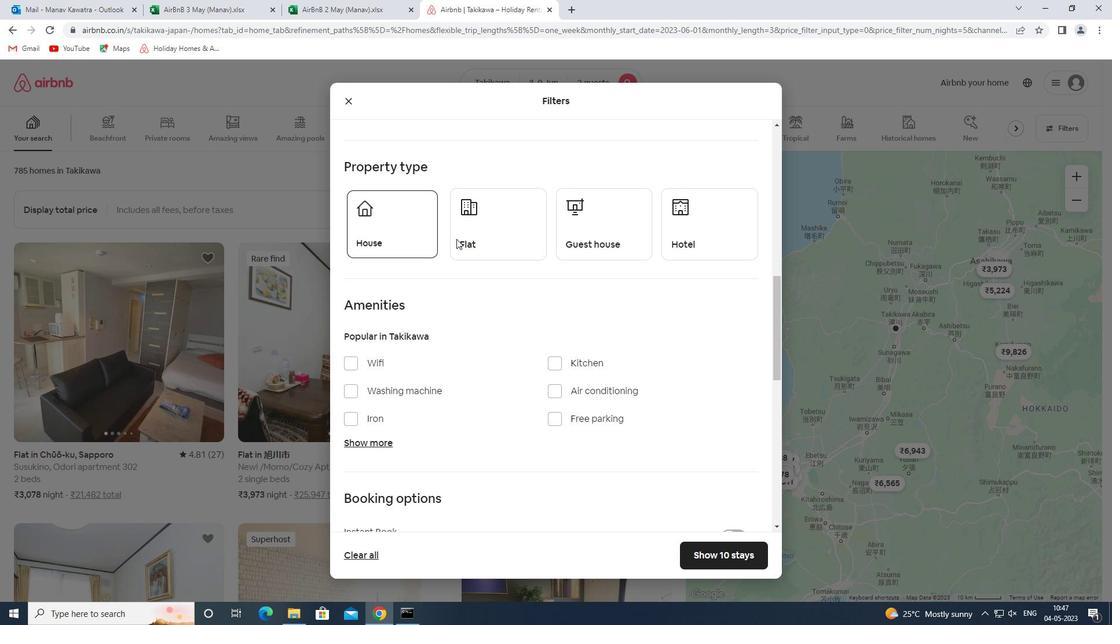 
Action: Mouse pressed left at (501, 242)
Screenshot: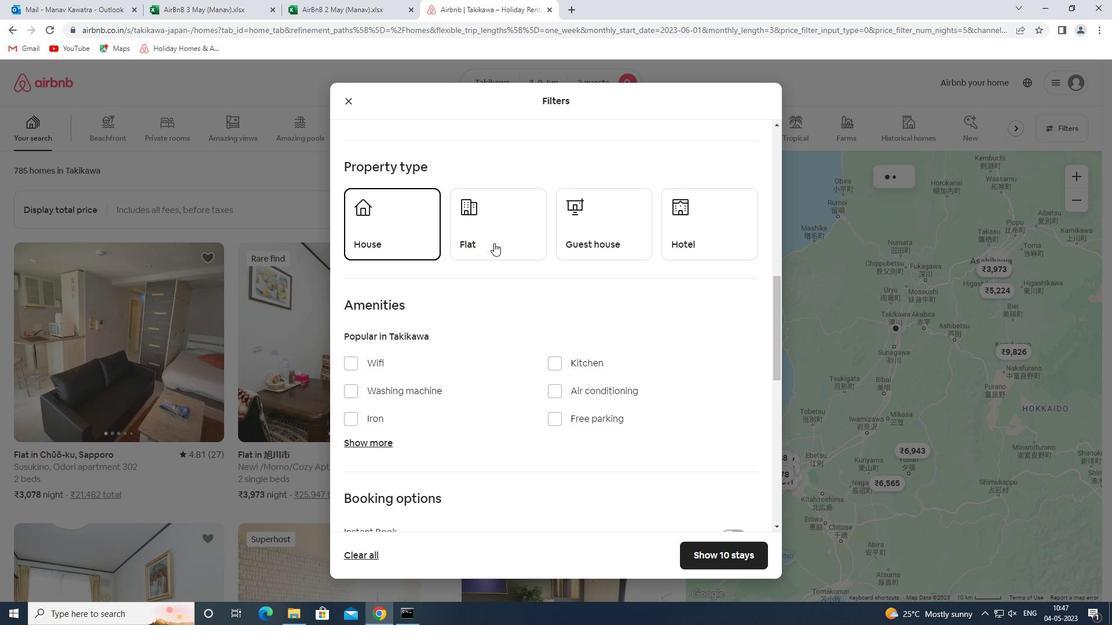 
Action: Mouse moved to (578, 228)
Screenshot: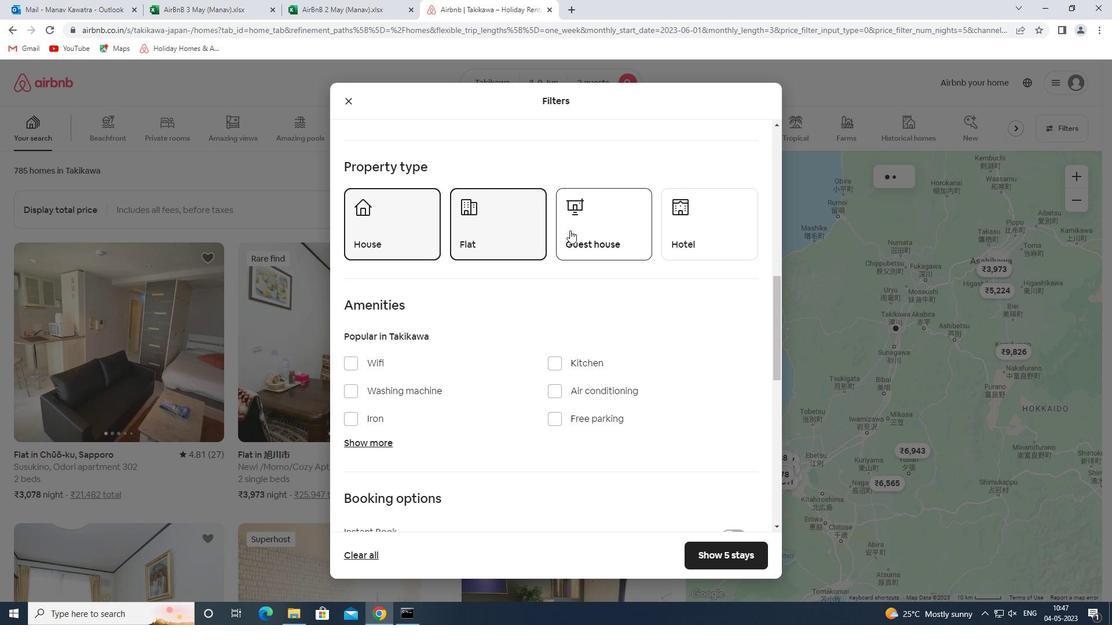 
Action: Mouse pressed left at (578, 228)
Screenshot: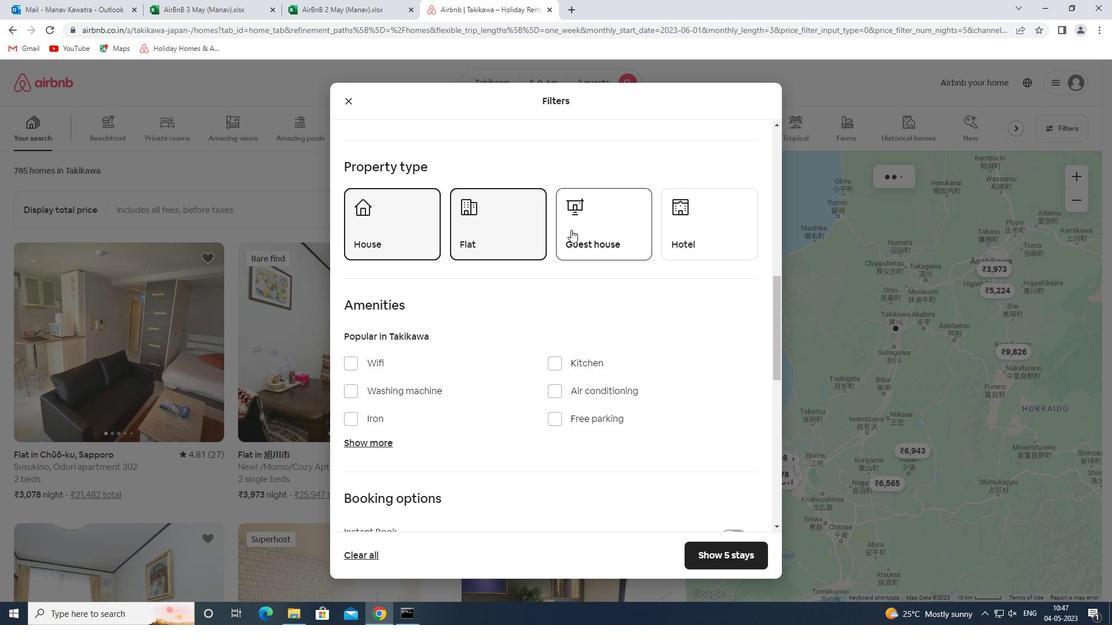 
Action: Mouse moved to (705, 231)
Screenshot: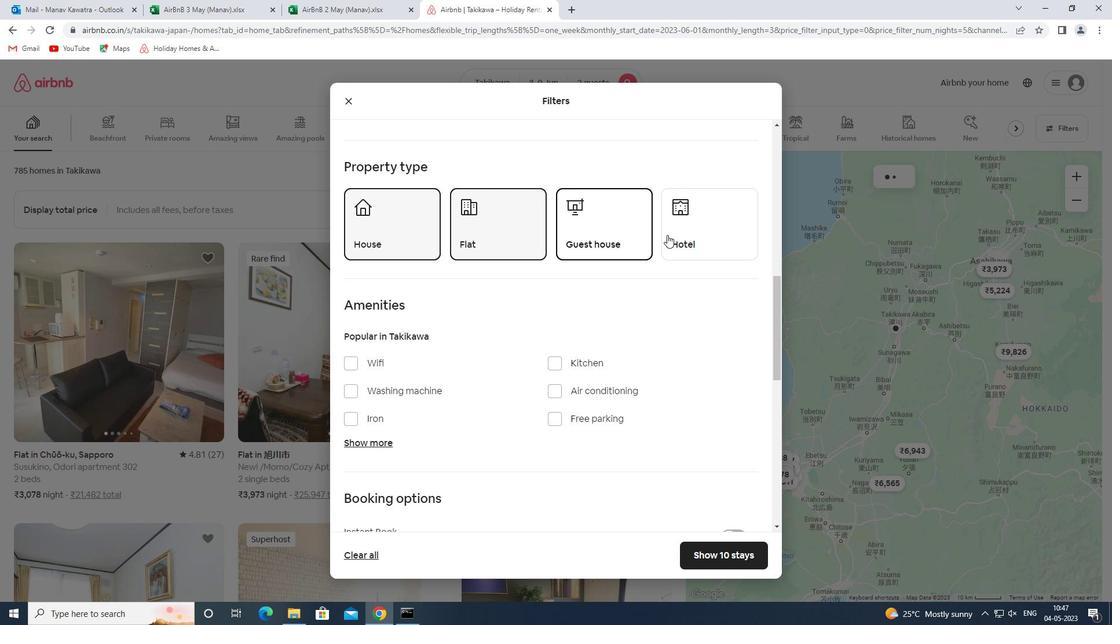 
Action: Mouse pressed left at (705, 231)
Screenshot: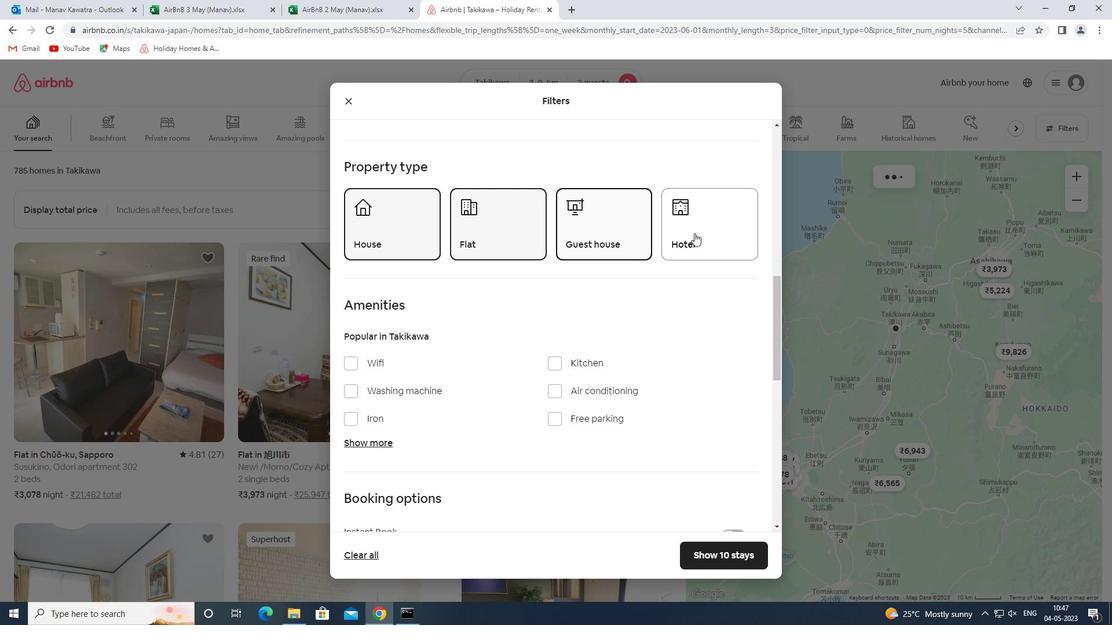 
Action: Mouse moved to (709, 229)
Screenshot: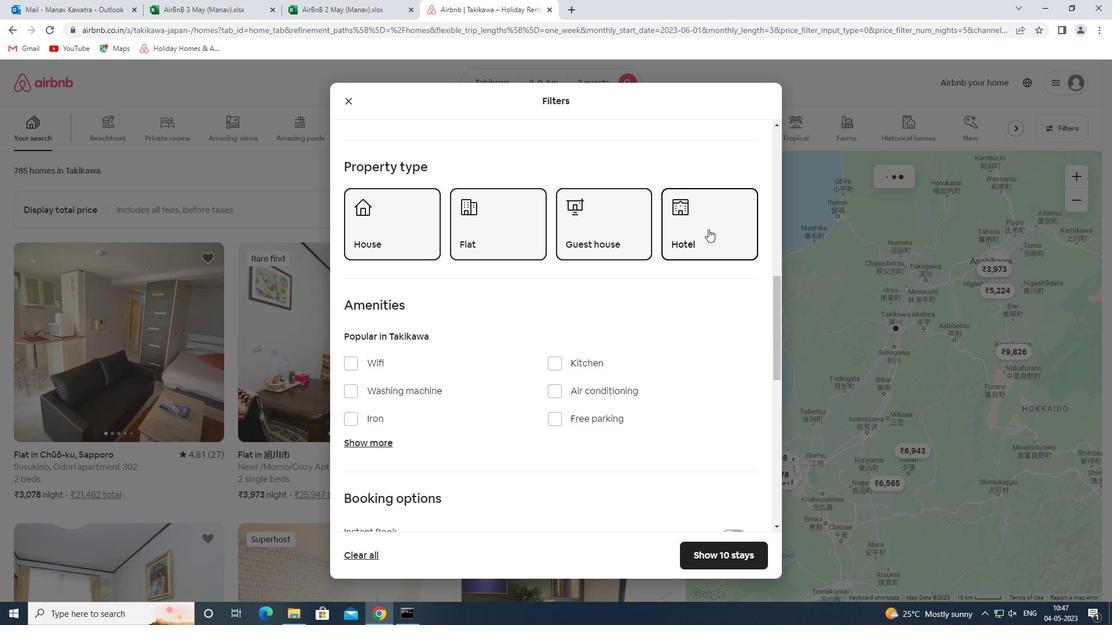 
Action: Mouse scrolled (709, 228) with delta (0, 0)
Screenshot: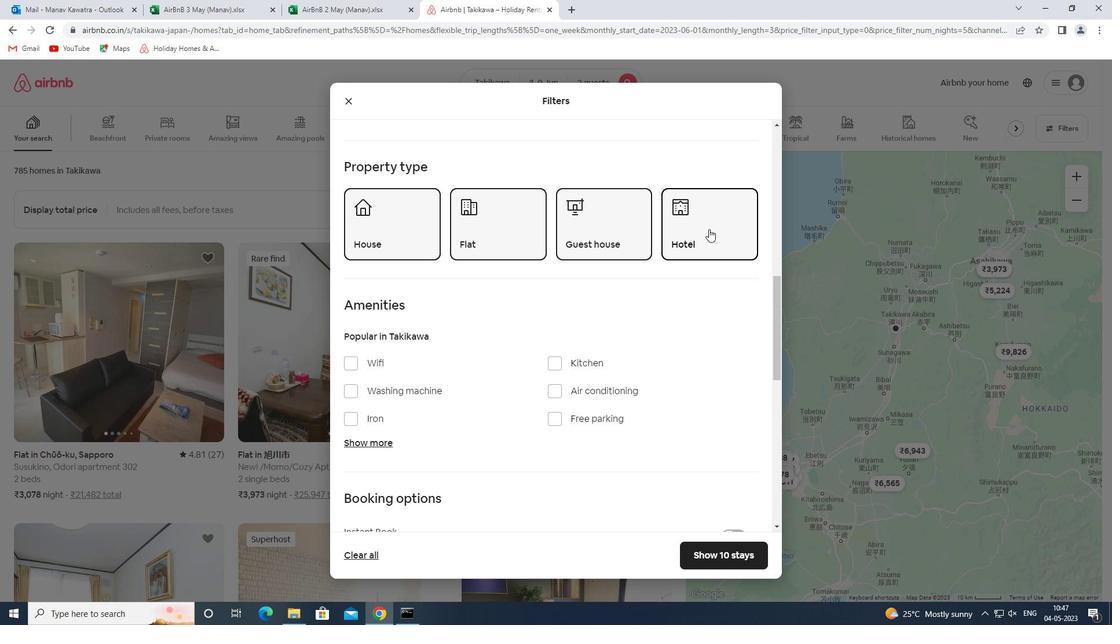 
Action: Mouse scrolled (709, 228) with delta (0, 0)
Screenshot: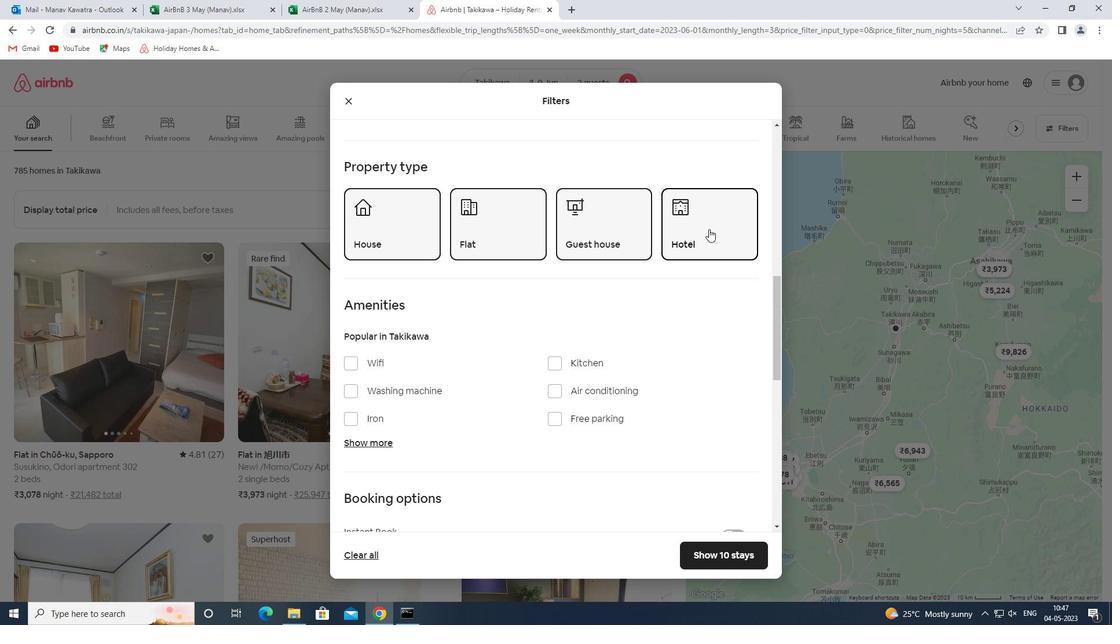 
Action: Mouse scrolled (709, 228) with delta (0, 0)
Screenshot: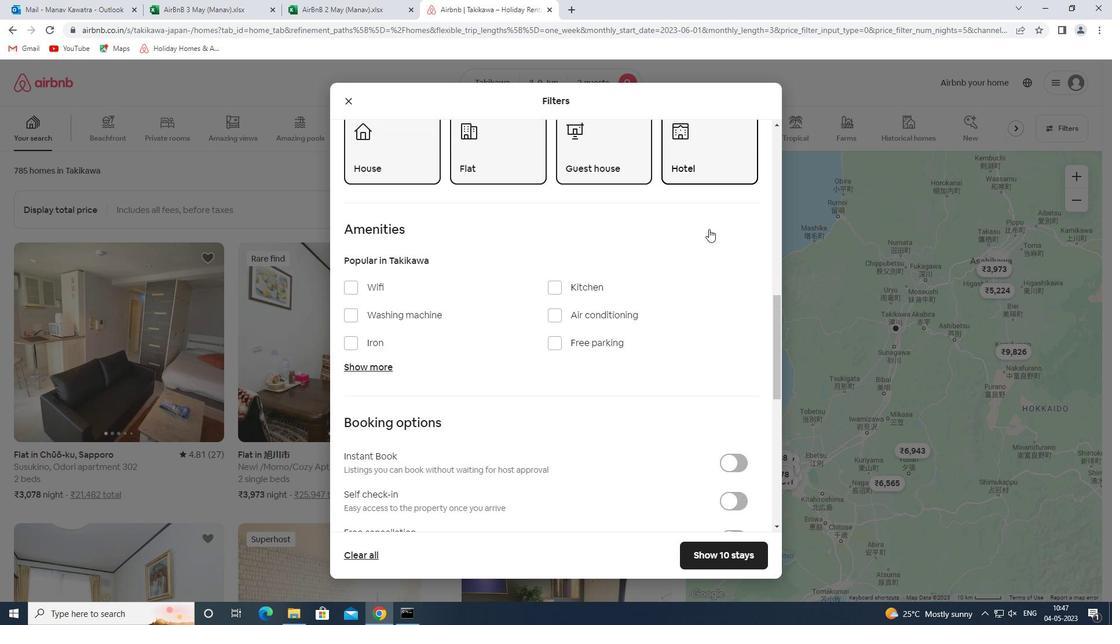 
Action: Mouse scrolled (709, 228) with delta (0, 0)
Screenshot: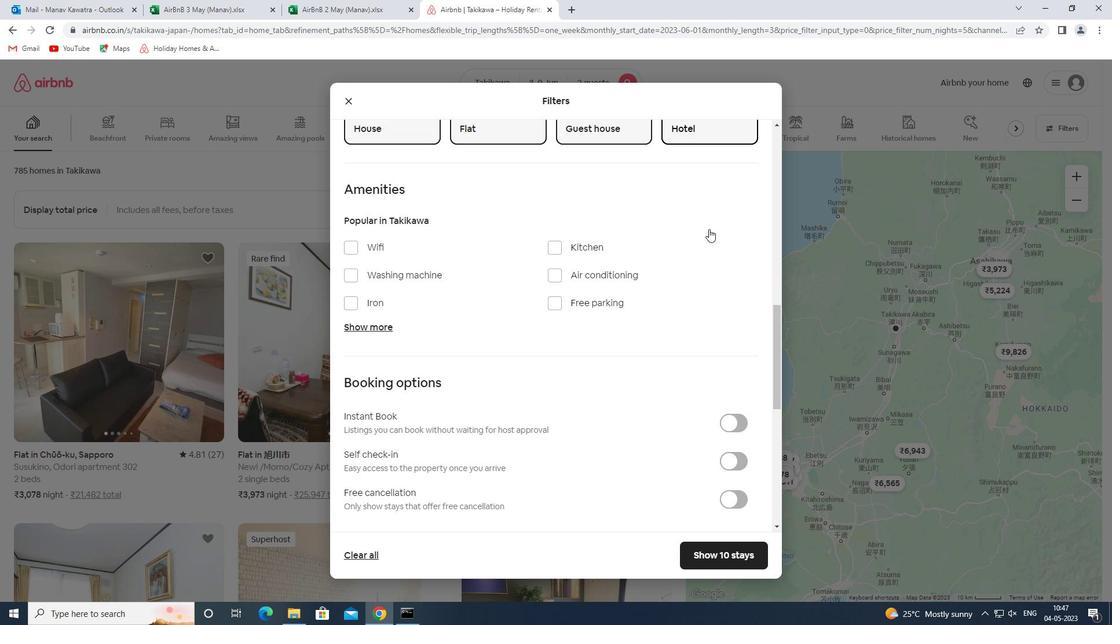 
Action: Mouse moved to (732, 351)
Screenshot: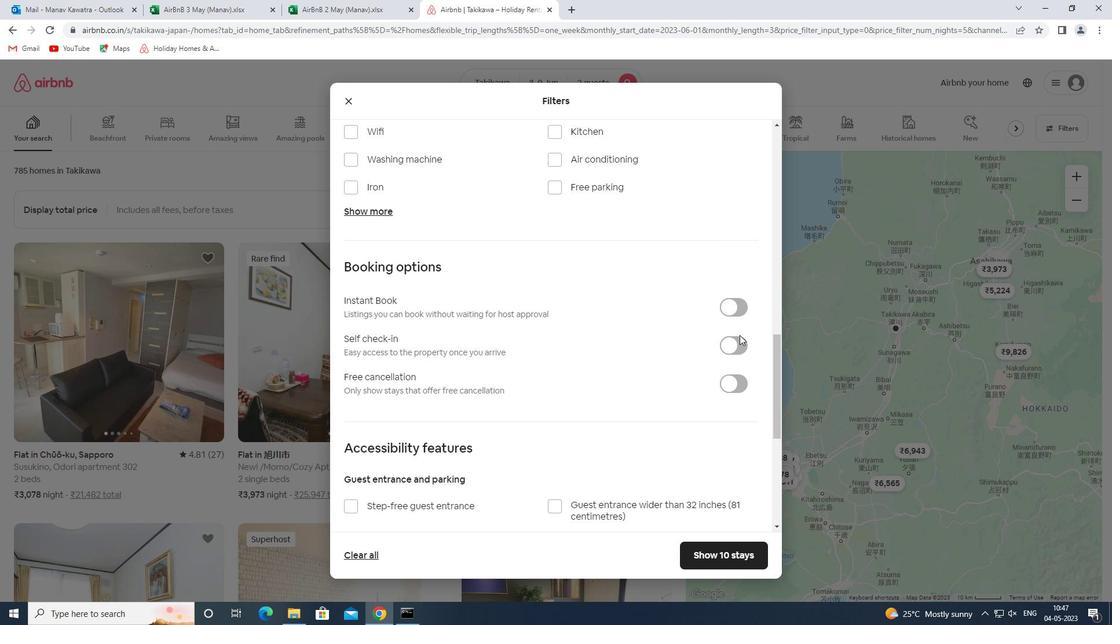 
Action: Mouse pressed left at (732, 351)
Screenshot: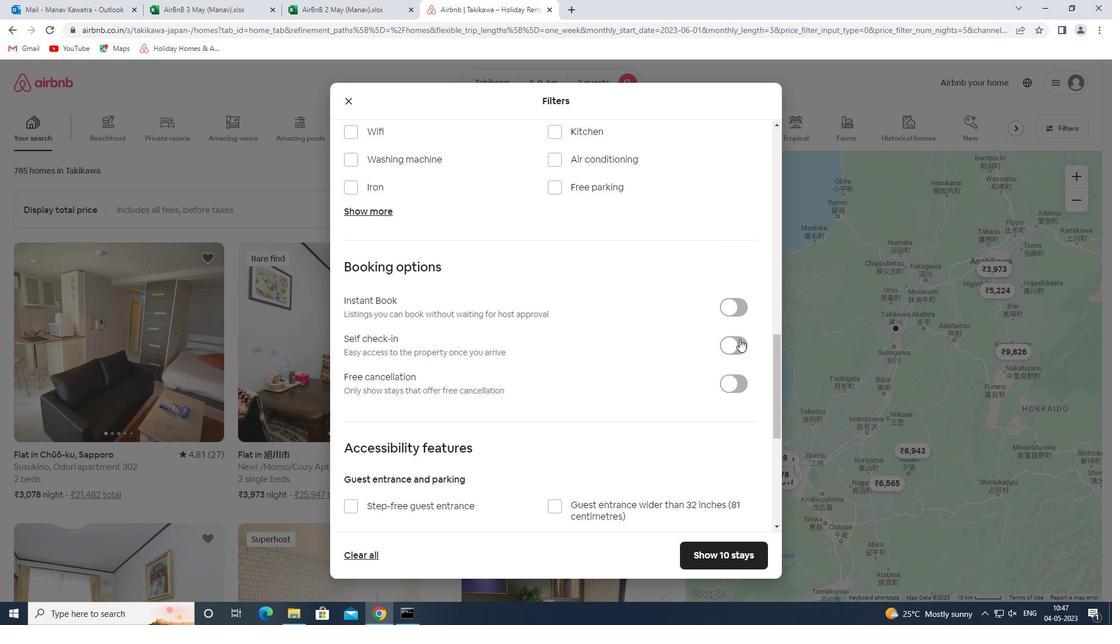 
Action: Mouse moved to (663, 305)
Screenshot: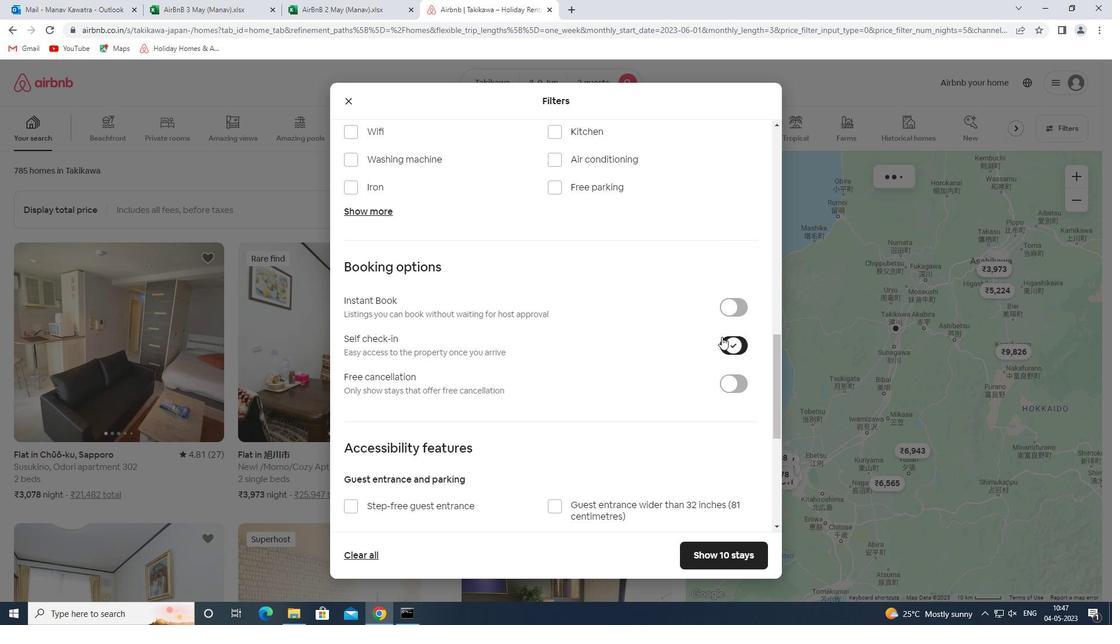 
Action: Mouse scrolled (663, 305) with delta (0, 0)
Screenshot: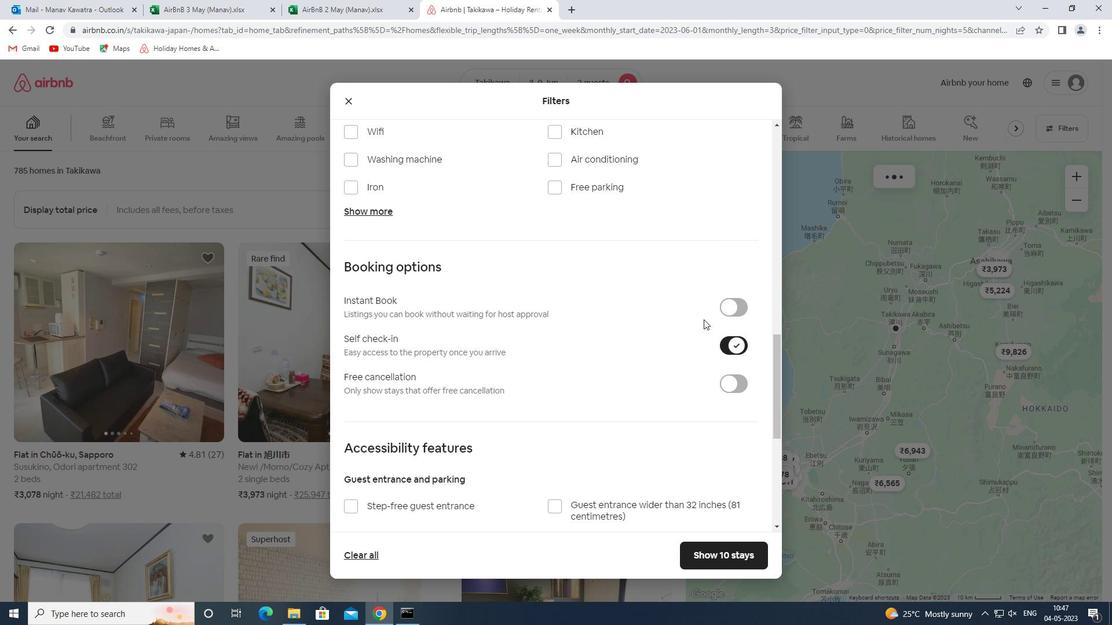 
Action: Mouse scrolled (663, 305) with delta (0, 0)
Screenshot: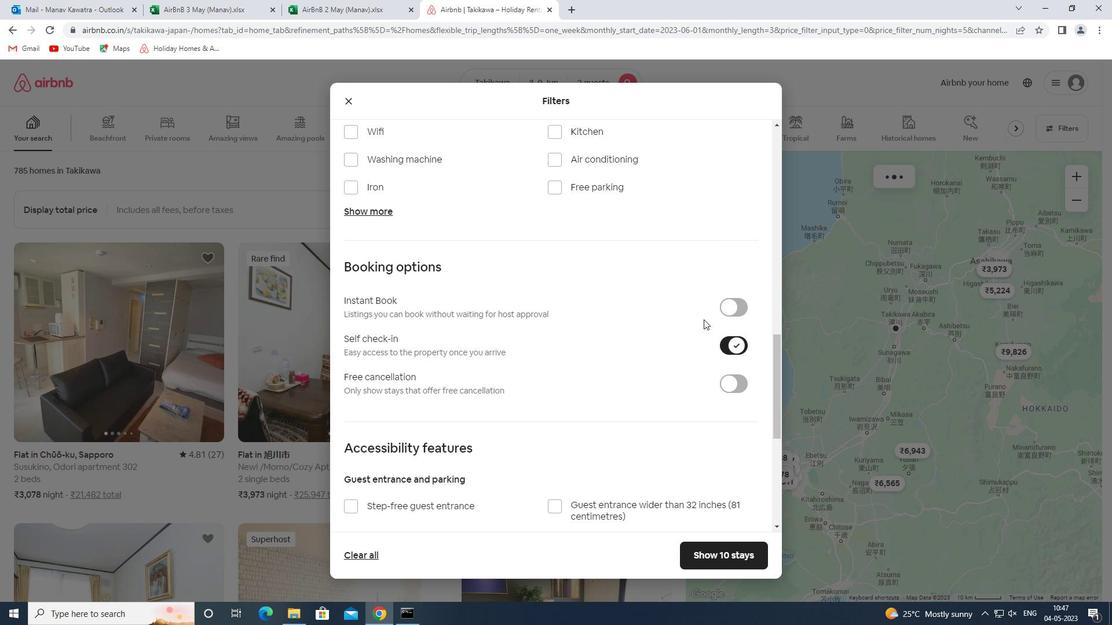 
Action: Mouse scrolled (663, 305) with delta (0, 0)
Screenshot: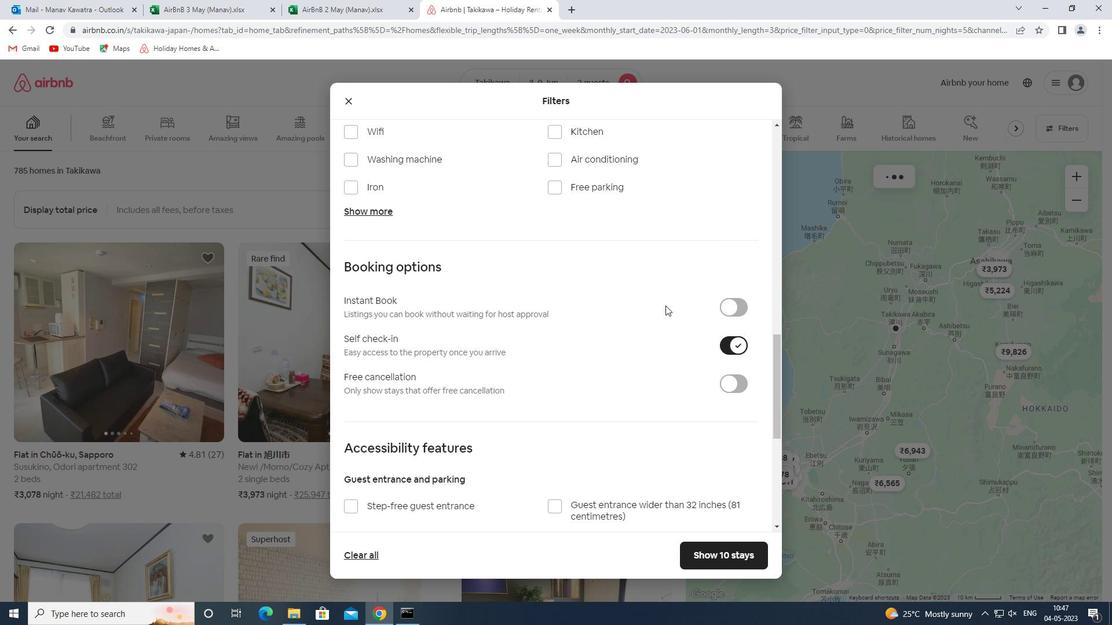 
Action: Mouse scrolled (663, 305) with delta (0, 0)
Screenshot: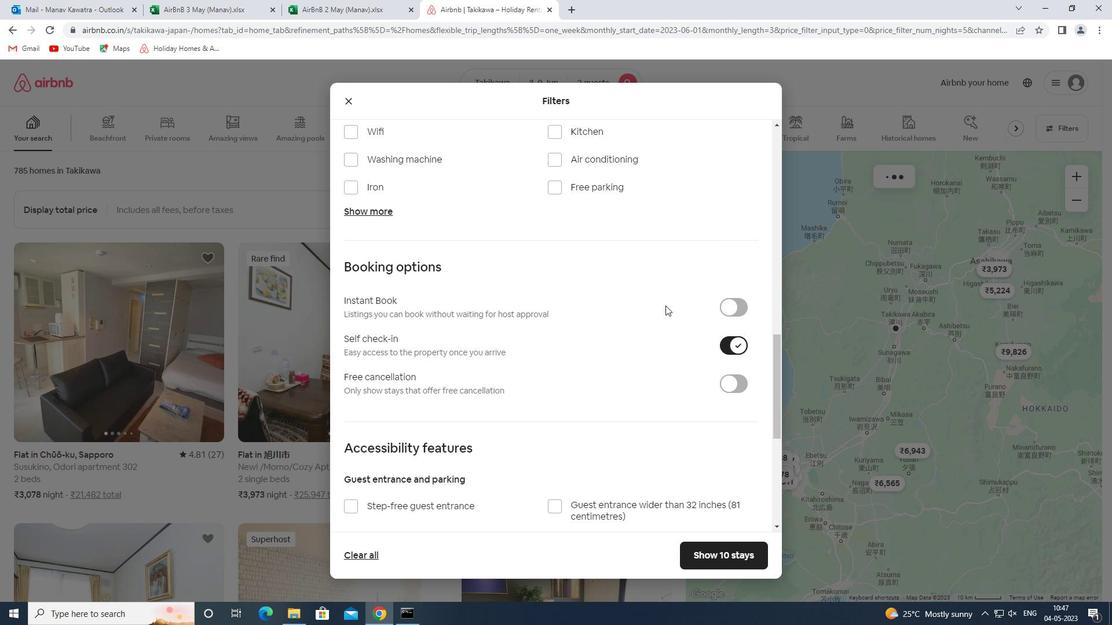 
Action: Mouse moved to (663, 305)
Screenshot: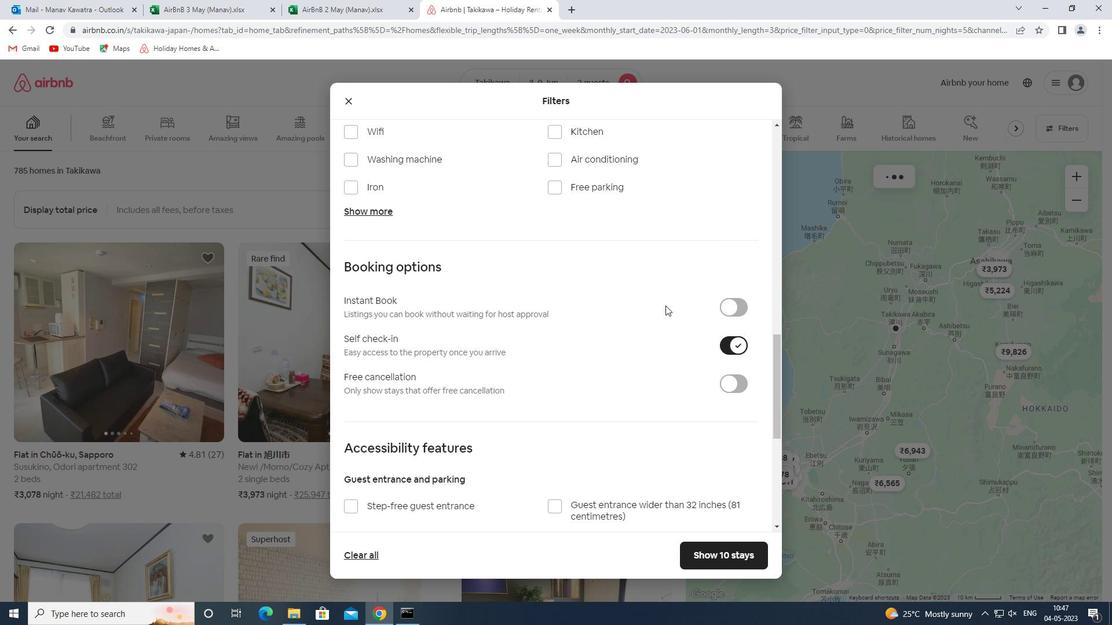 
Action: Mouse scrolled (663, 305) with delta (0, 0)
Screenshot: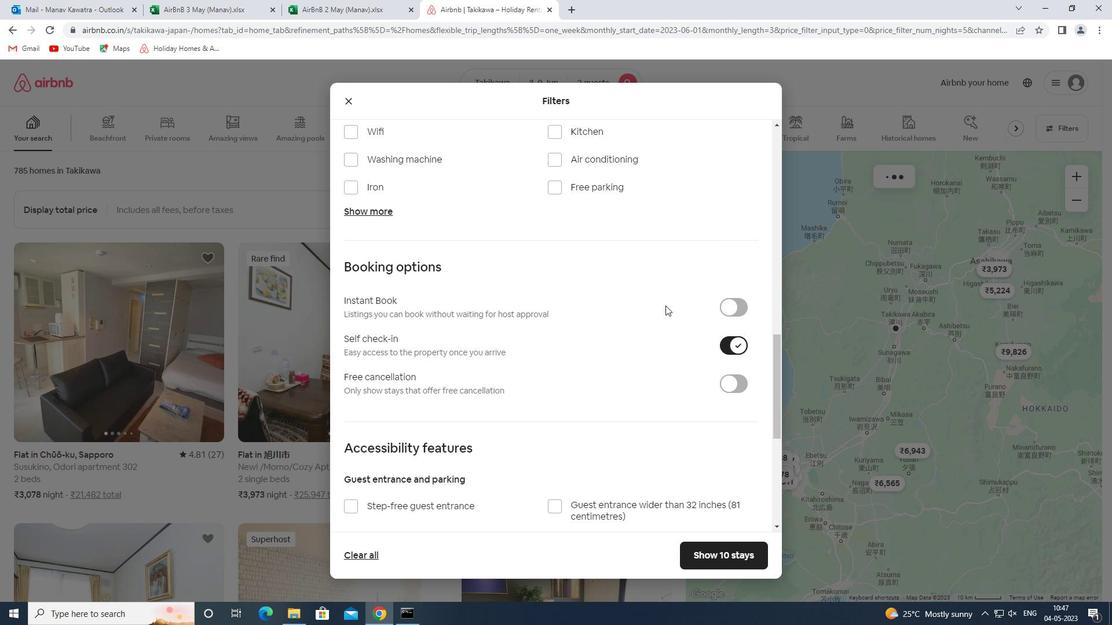 
Action: Mouse scrolled (663, 305) with delta (0, 0)
Screenshot: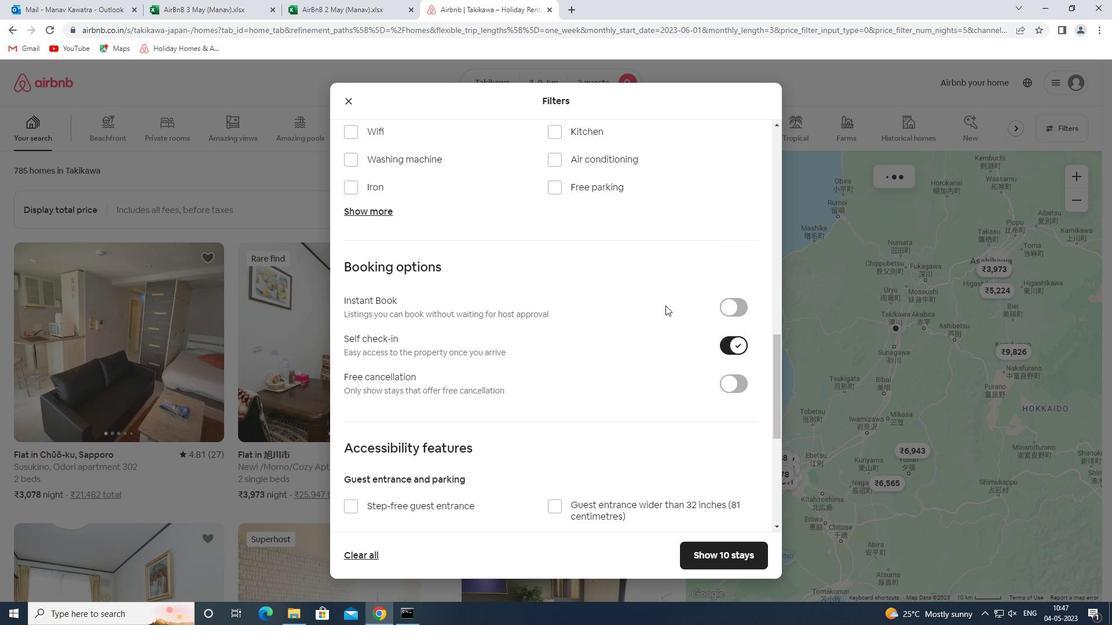 
Action: Mouse moved to (661, 305)
Screenshot: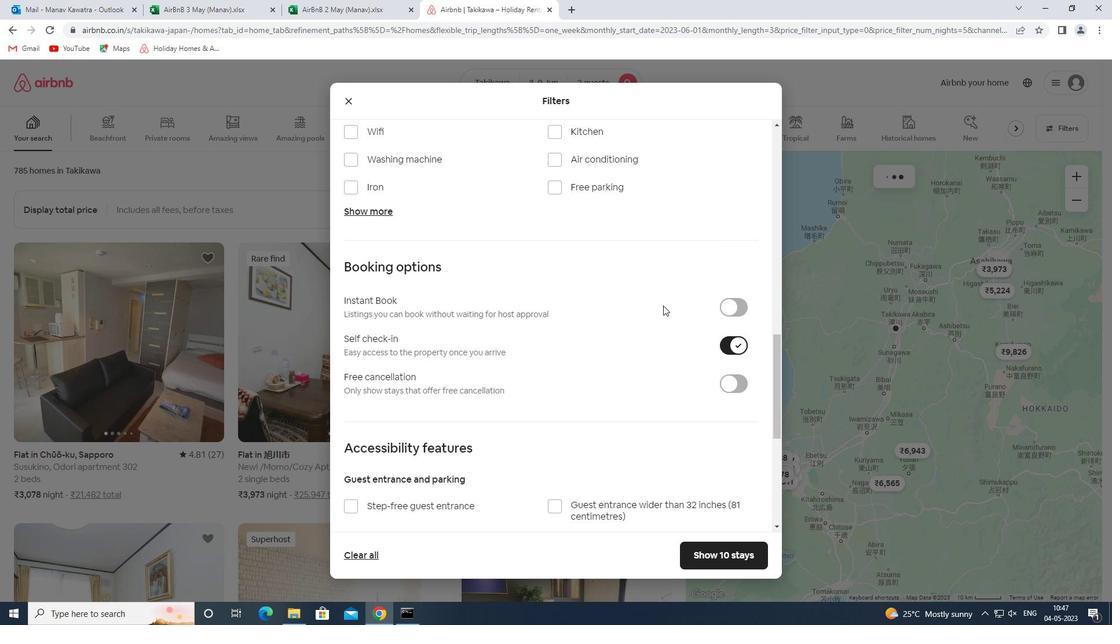 
Action: Mouse scrolled (661, 305) with delta (0, 0)
Screenshot: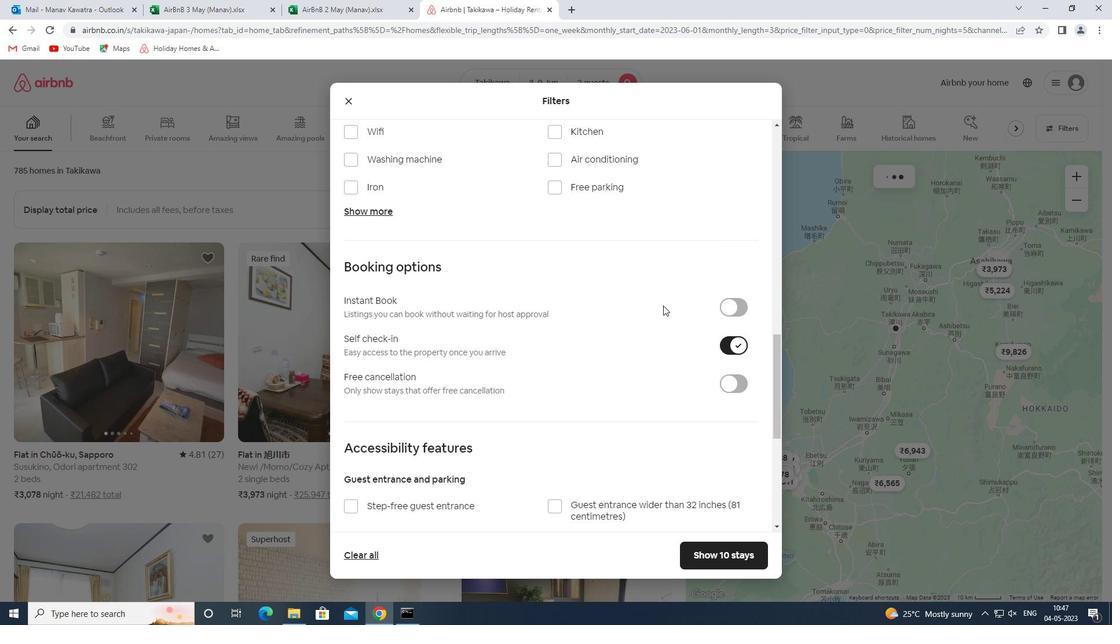 
Action: Mouse moved to (373, 447)
Screenshot: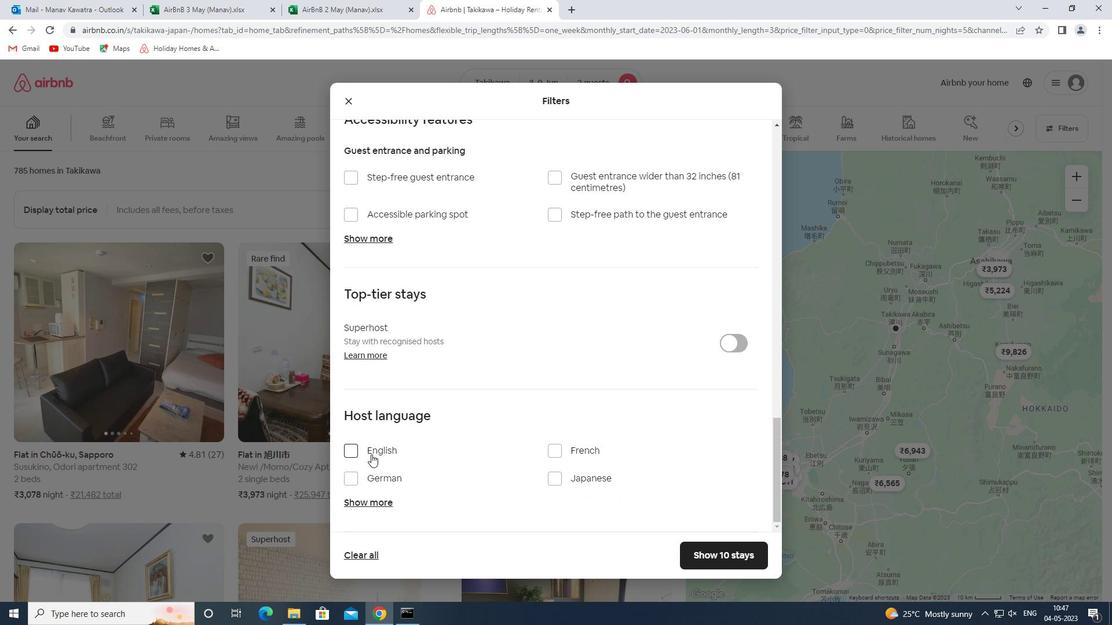 
Action: Mouse pressed left at (373, 447)
Screenshot: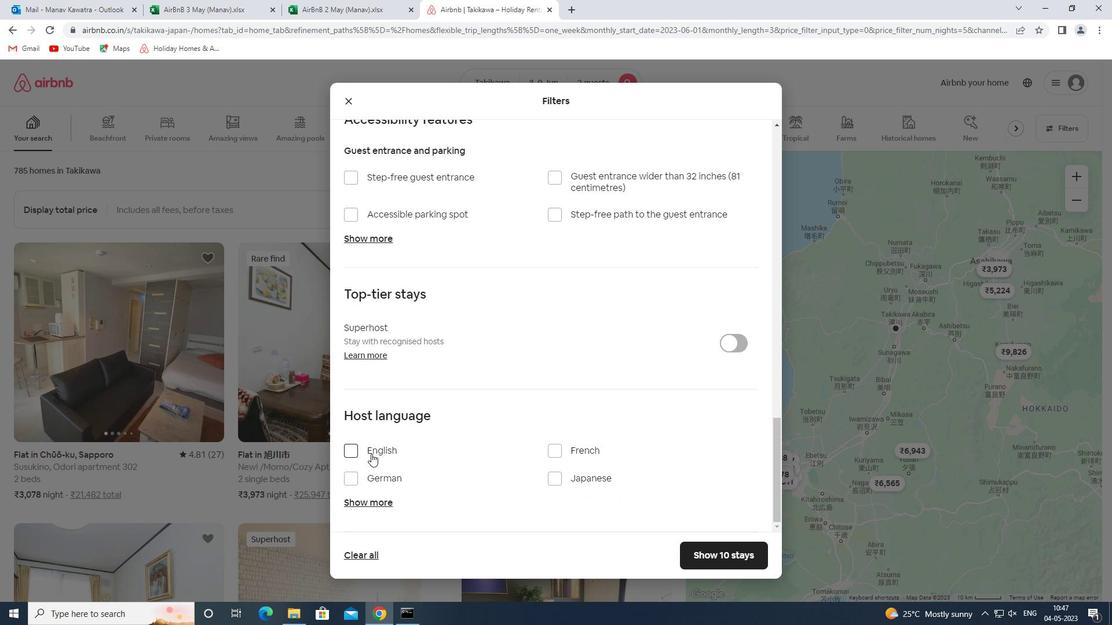 
Action: Mouse moved to (499, 391)
Screenshot: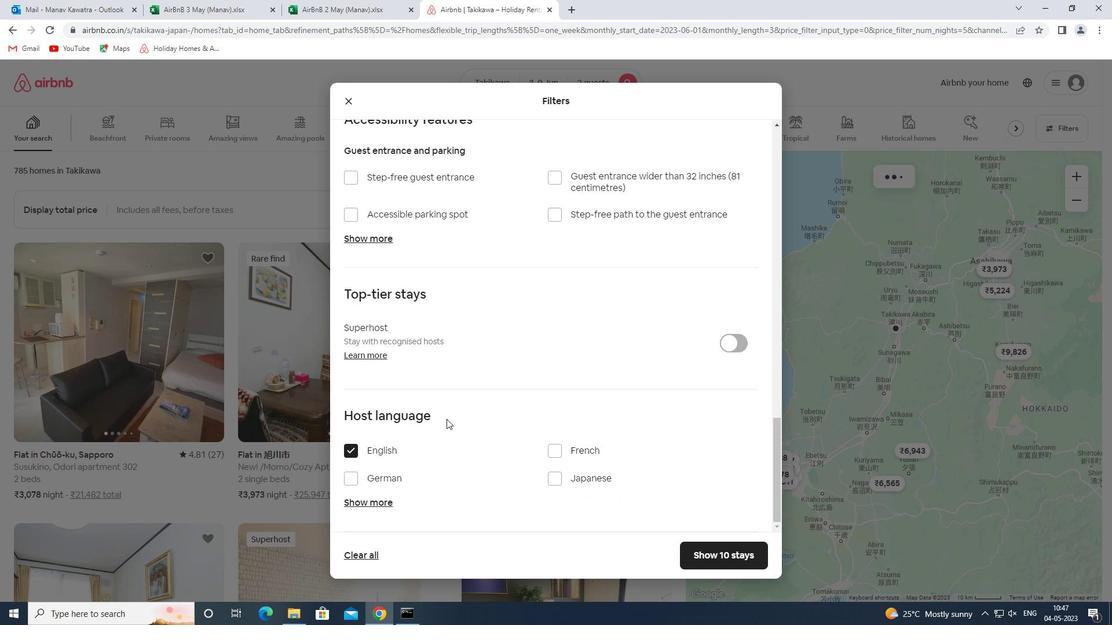 
Action: Mouse scrolled (499, 390) with delta (0, 0)
Screenshot: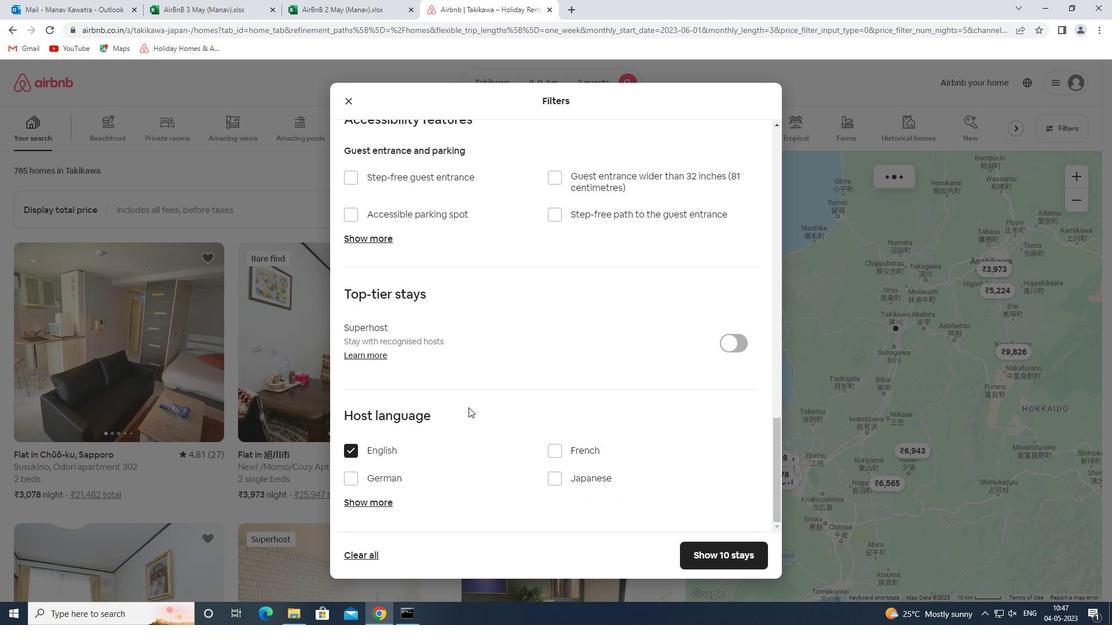 
Action: Mouse scrolled (499, 390) with delta (0, 0)
Screenshot: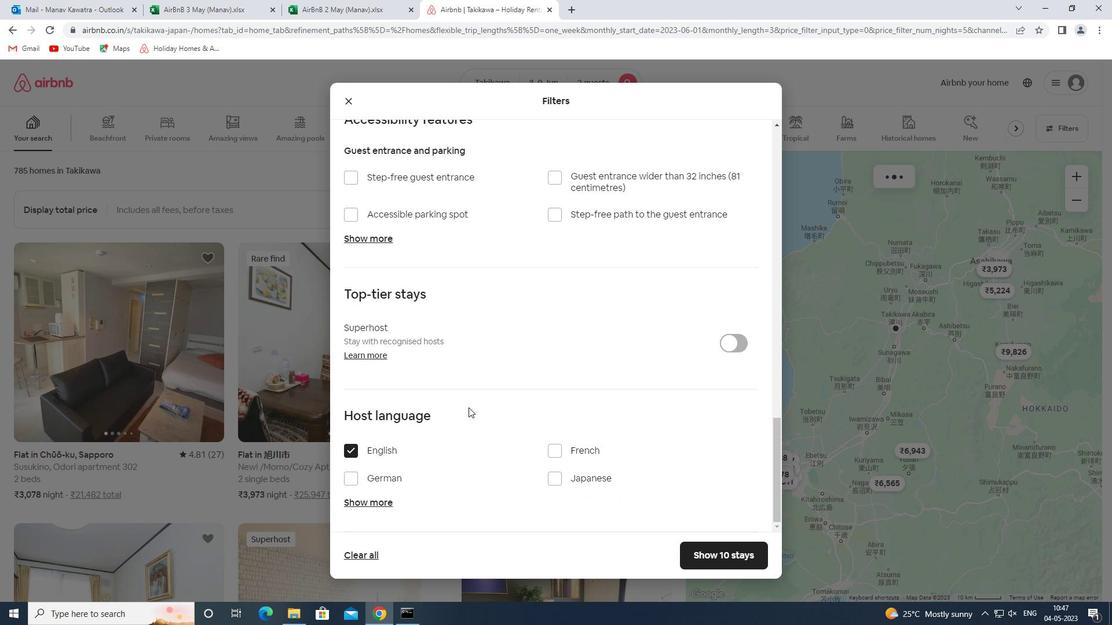
Action: Mouse scrolled (499, 390) with delta (0, 0)
Screenshot: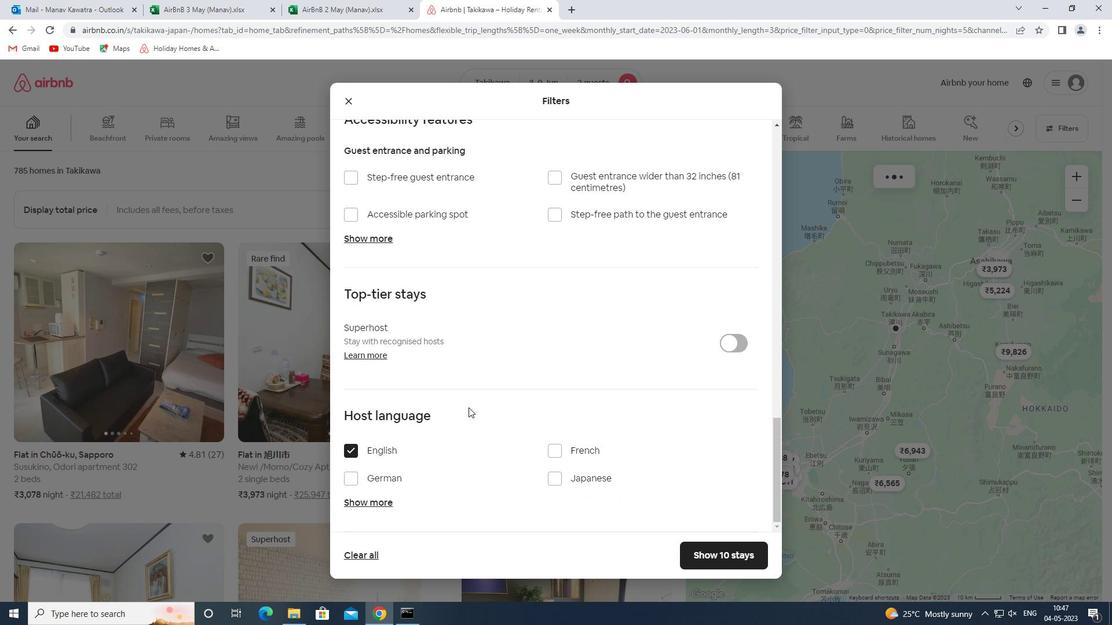 
Action: Mouse scrolled (499, 390) with delta (0, 0)
Screenshot: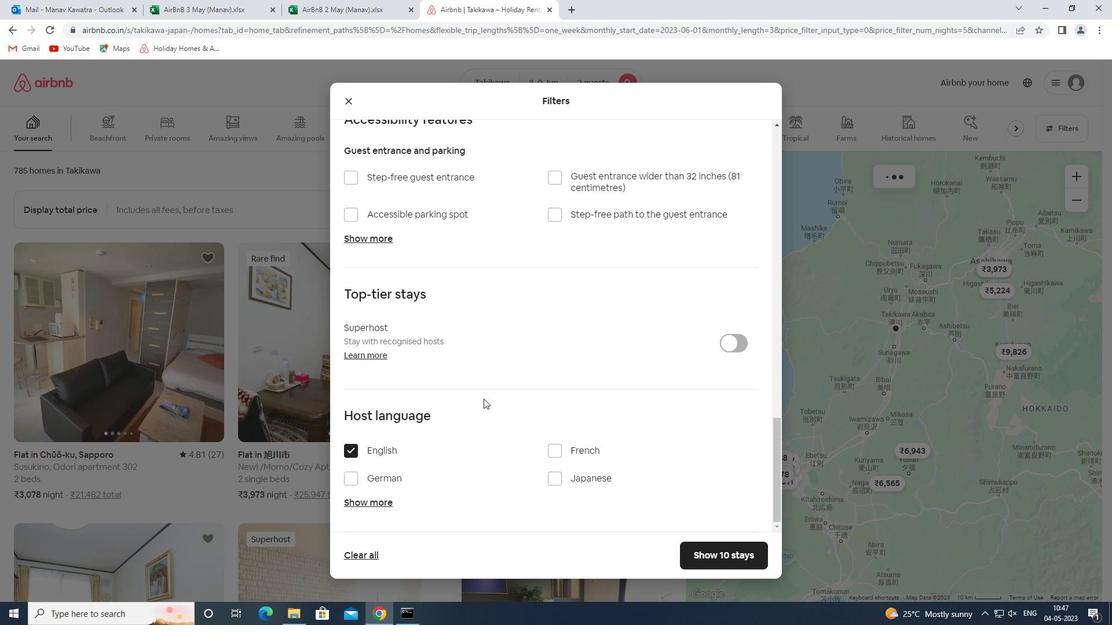 
Action: Mouse scrolled (499, 390) with delta (0, 0)
Screenshot: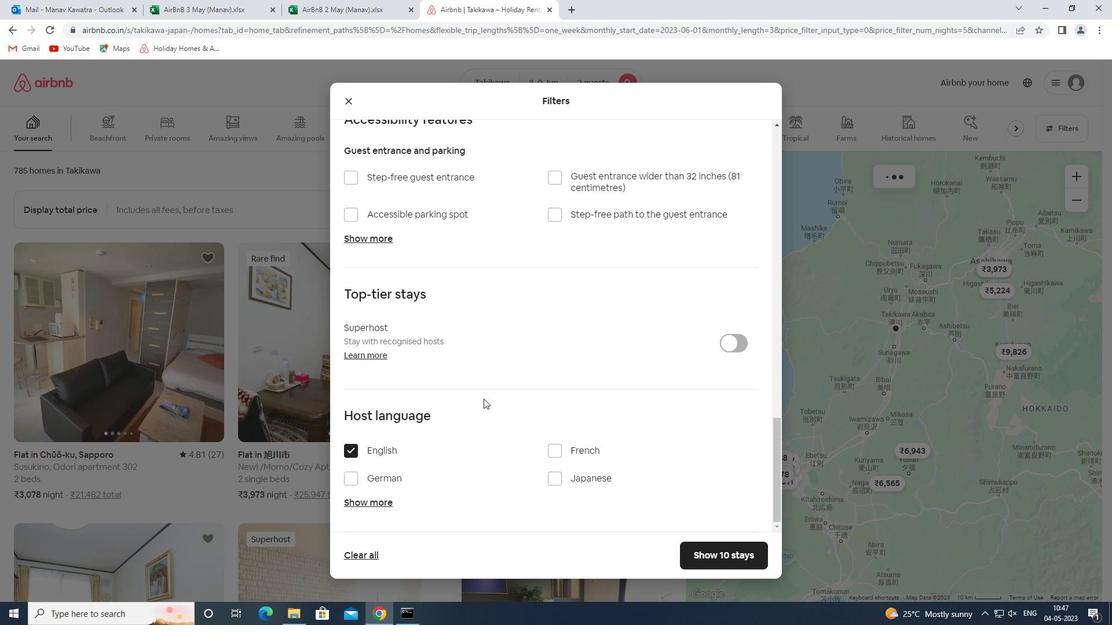 
Action: Mouse scrolled (499, 390) with delta (0, 0)
Screenshot: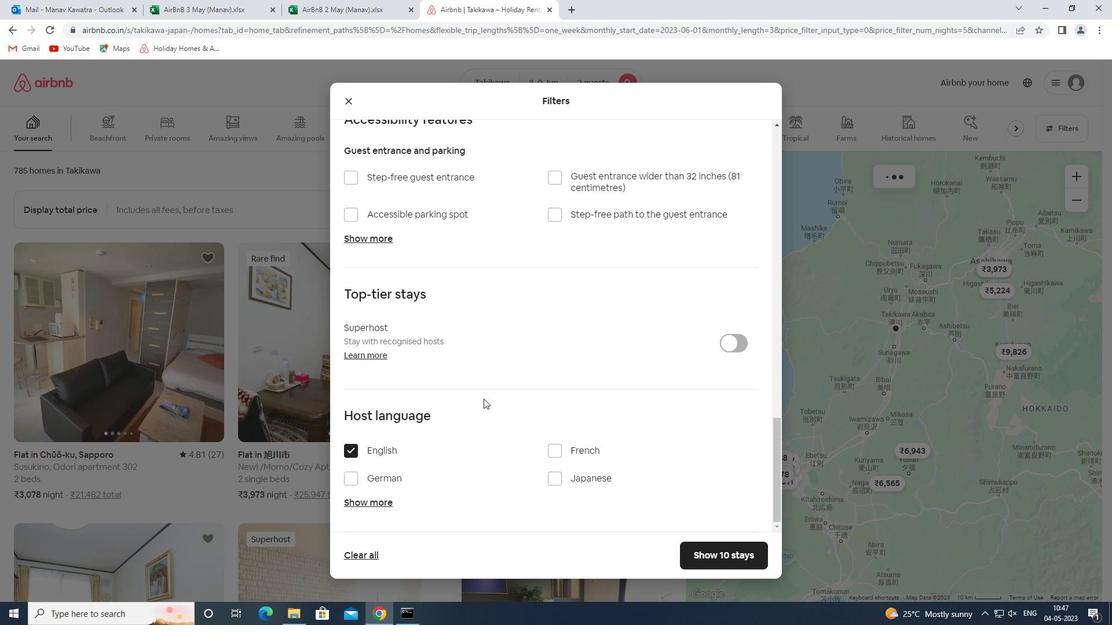 
Action: Mouse scrolled (499, 390) with delta (0, 0)
Screenshot: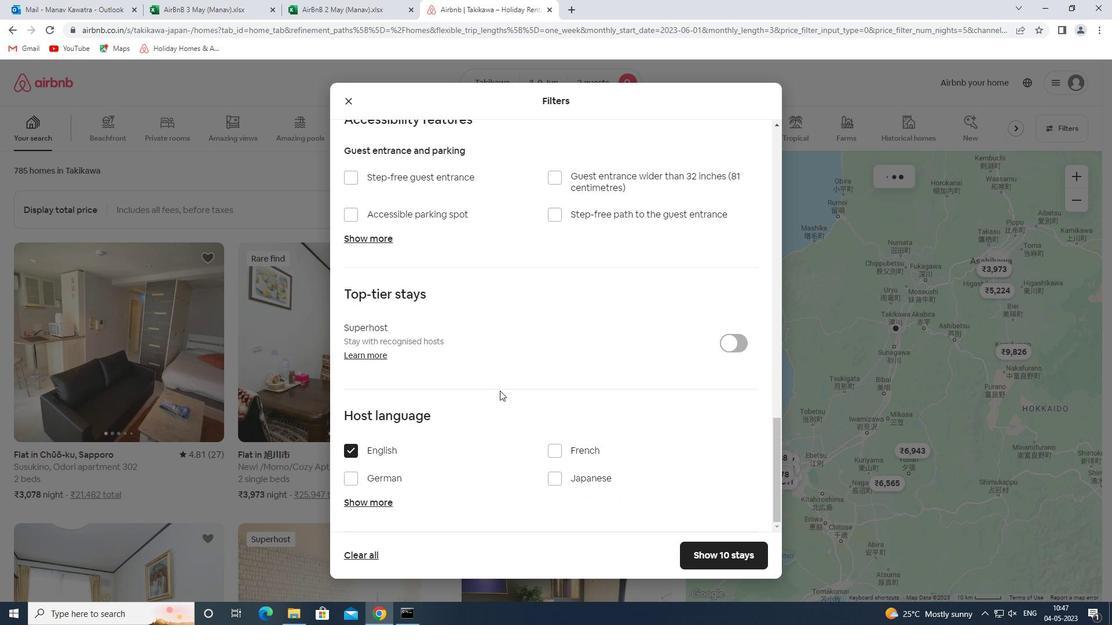 
Action: Mouse moved to (509, 391)
Screenshot: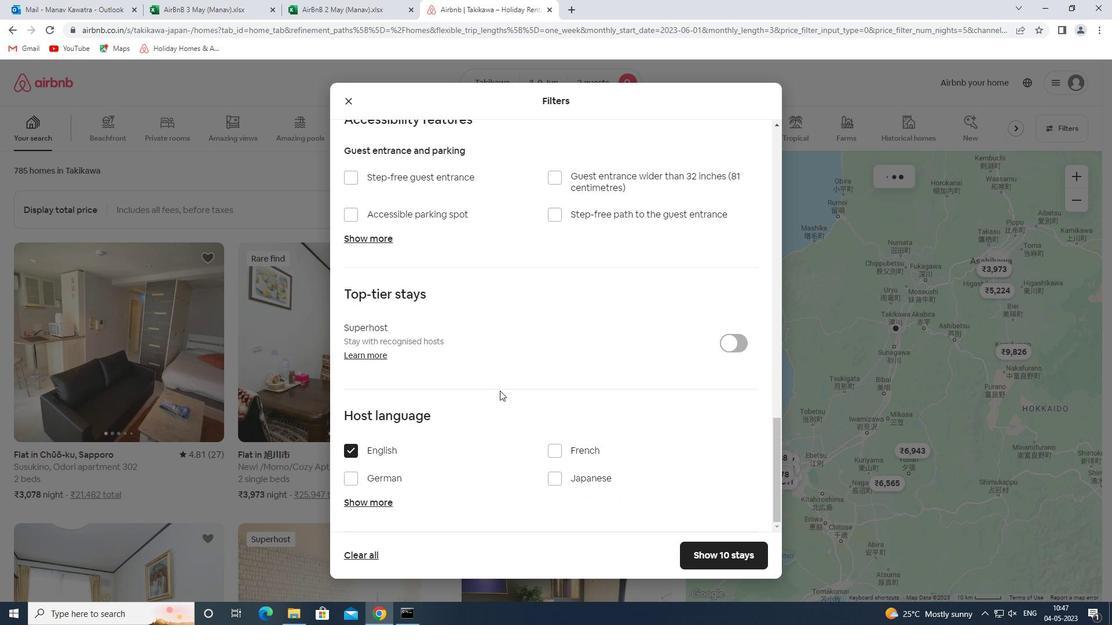 
Action: Mouse scrolled (509, 390) with delta (0, 0)
Screenshot: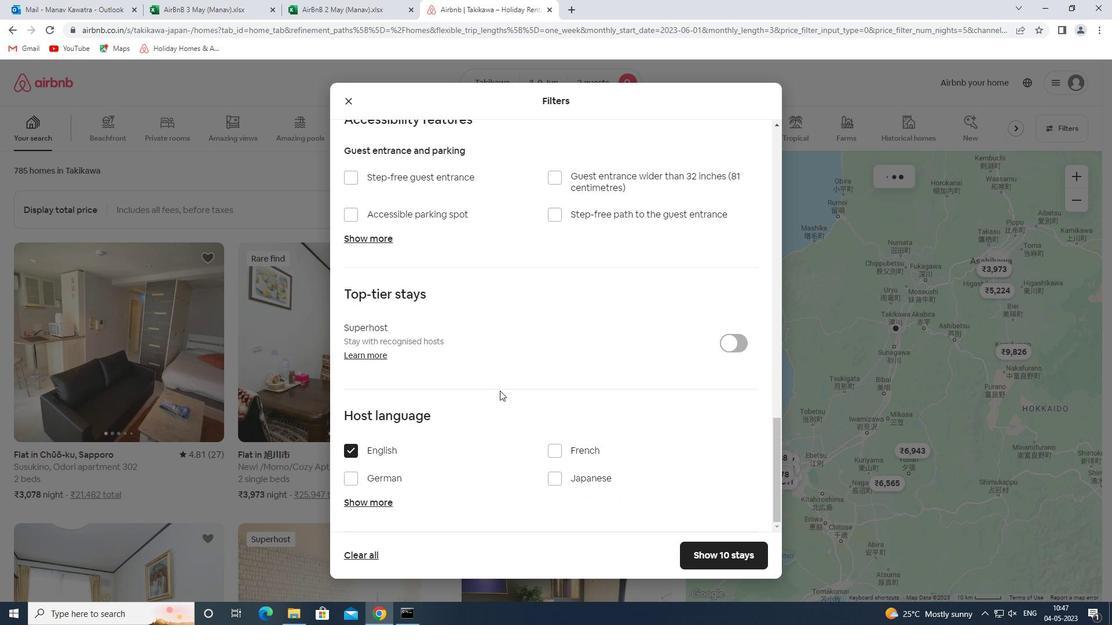 
Action: Mouse moved to (728, 560)
Screenshot: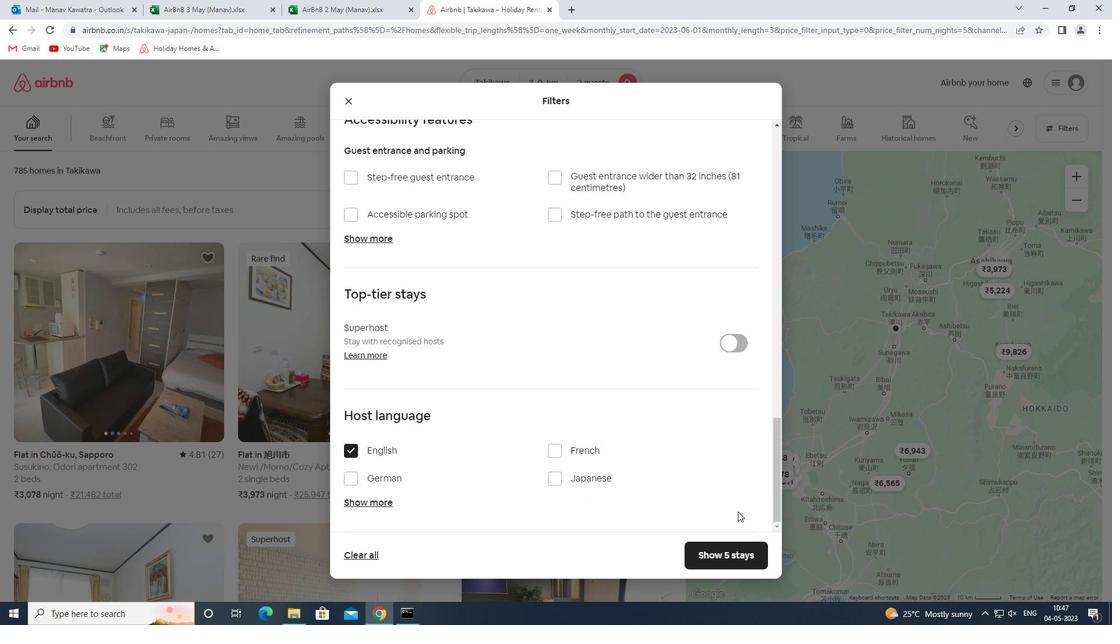 
Action: Mouse pressed left at (728, 560)
Screenshot: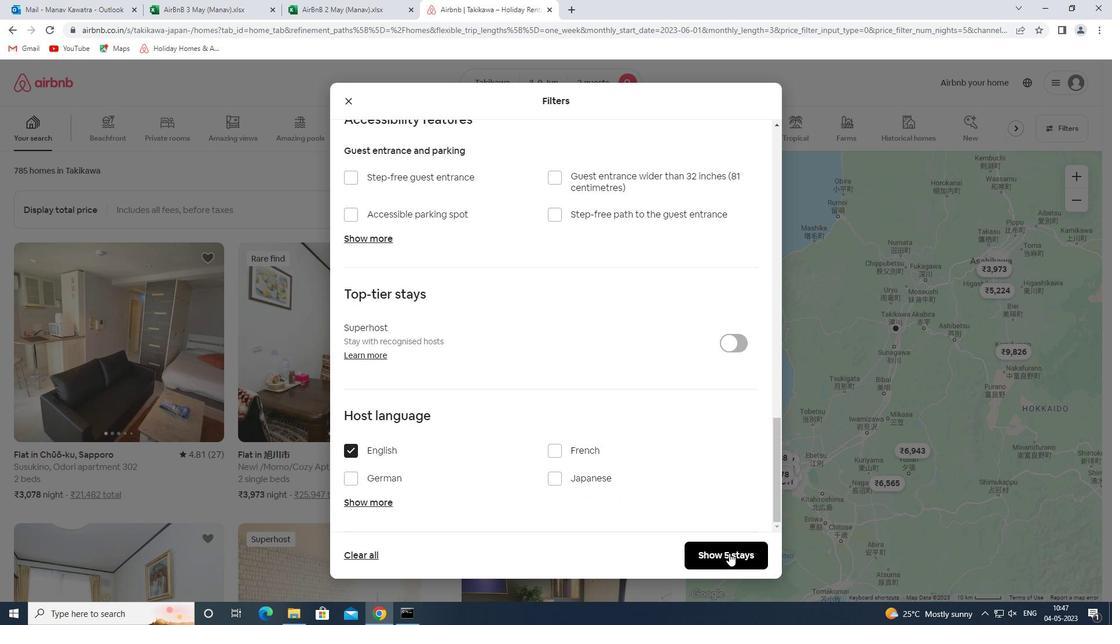 
Action: Mouse moved to (736, 559)
Screenshot: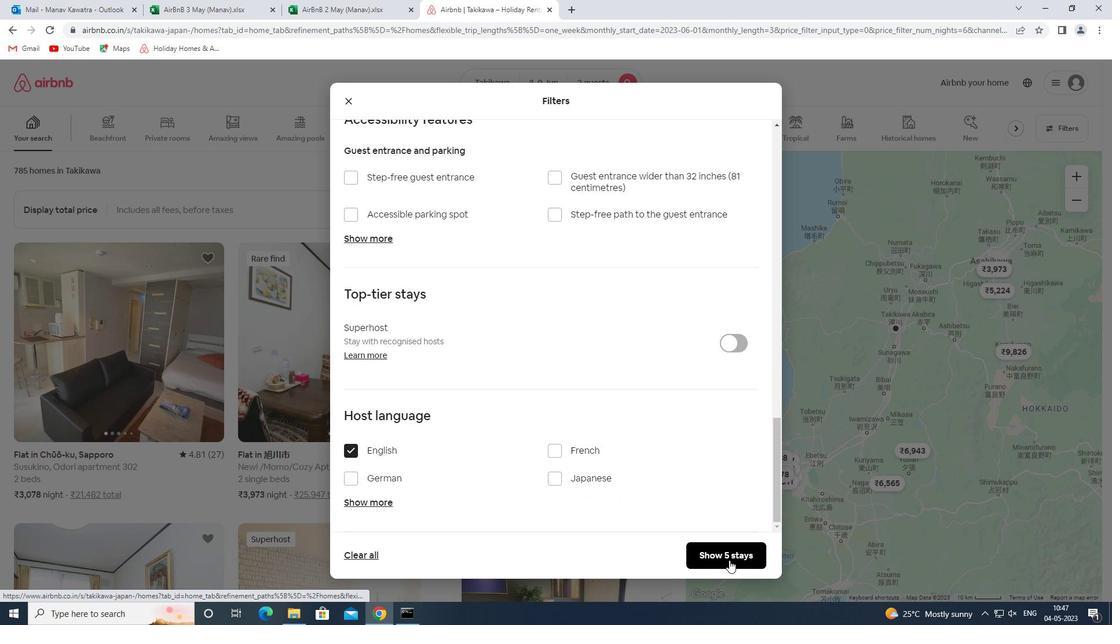 
